 Task: Calculate the shortest route from Sacramento to Lassen Volcanic National Park.
Action: Mouse moved to (866, 67)
Screenshot: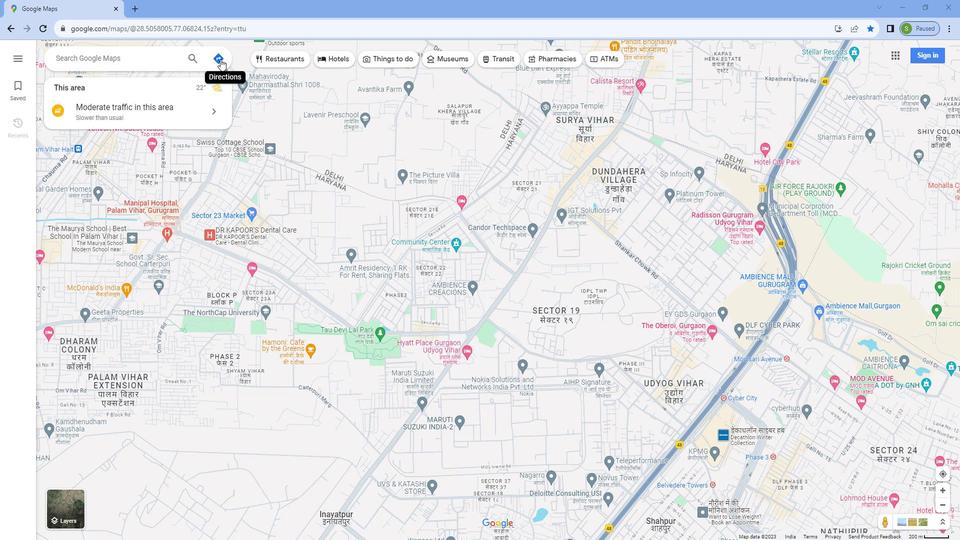 
Action: Mouse pressed left at (866, 67)
Screenshot: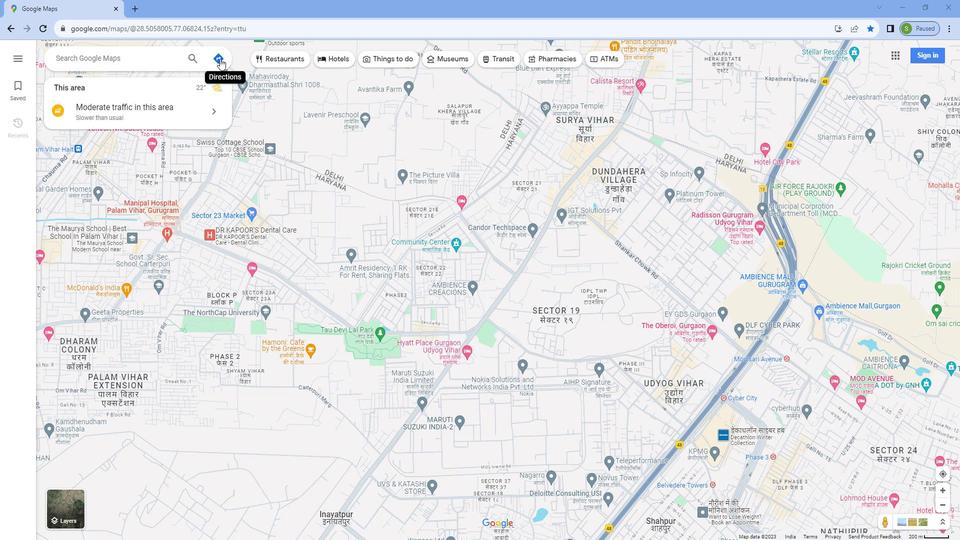 
Action: Mouse moved to (718, 63)
Screenshot: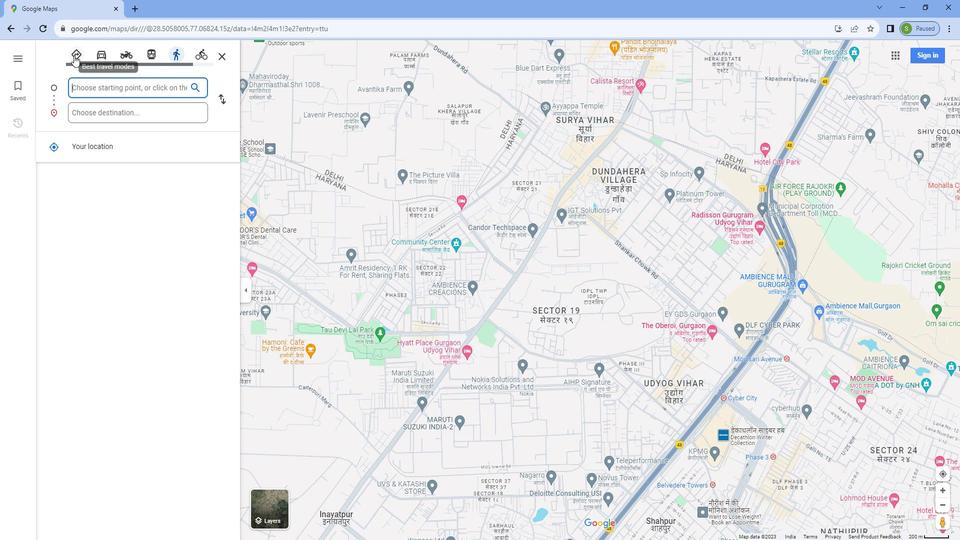 
Action: Mouse pressed left at (718, 63)
Screenshot: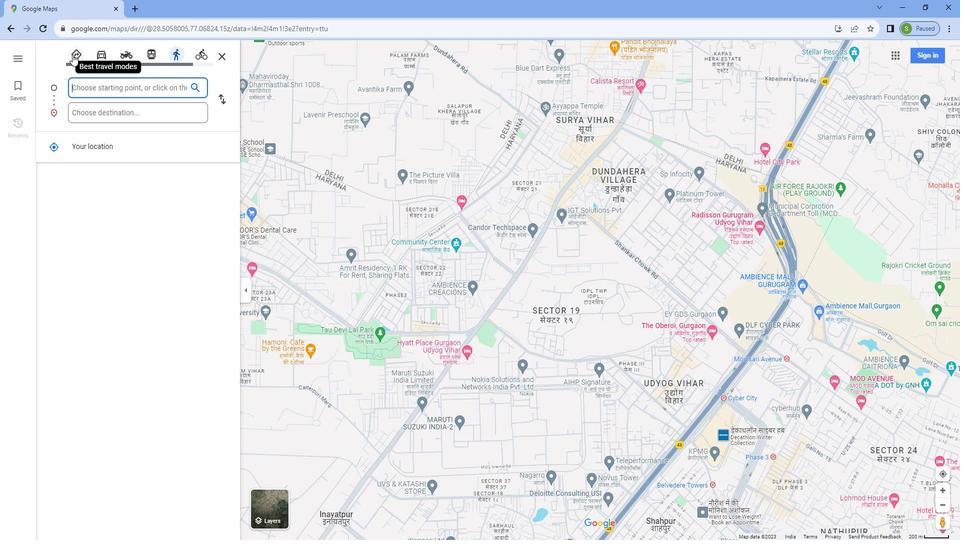 
Action: Mouse moved to (735, 93)
Screenshot: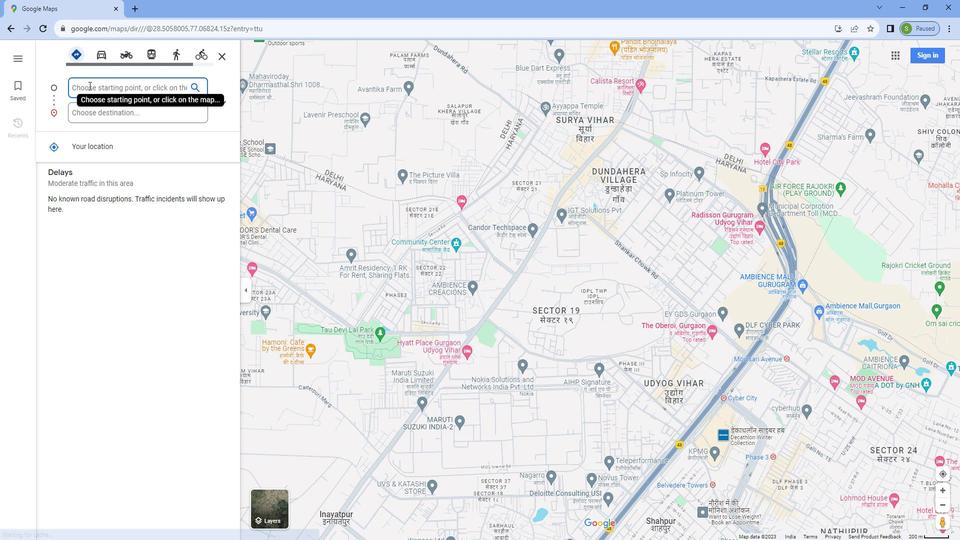 
Action: Mouse pressed left at (735, 93)
Screenshot: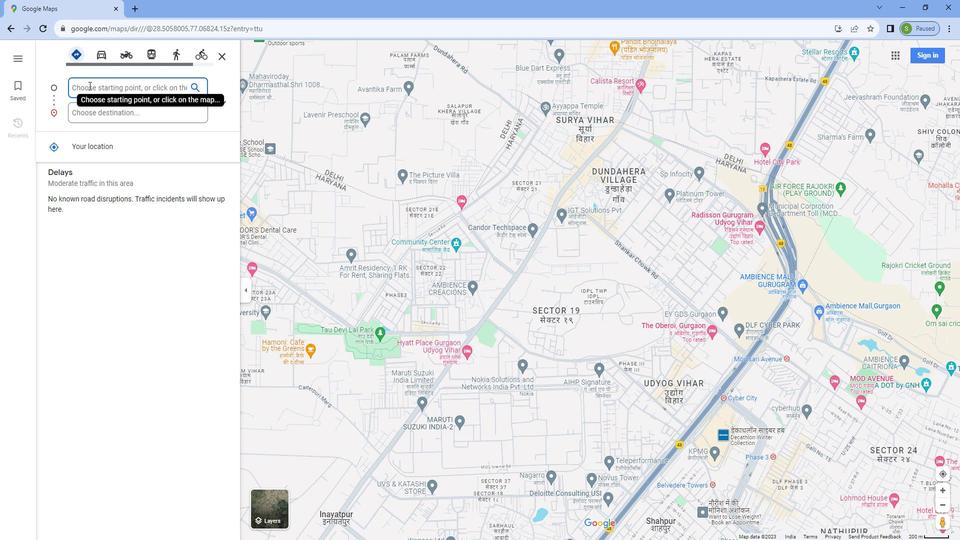 
Action: Mouse moved to (737, 93)
Screenshot: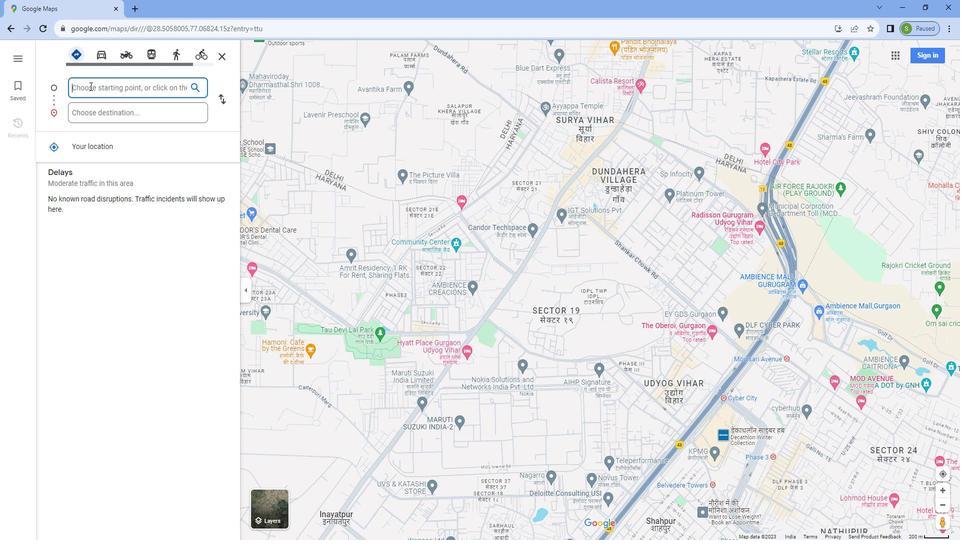 
Action: Key pressed <Key.caps_lock>S<Key.caps_lock>acramento
Screenshot: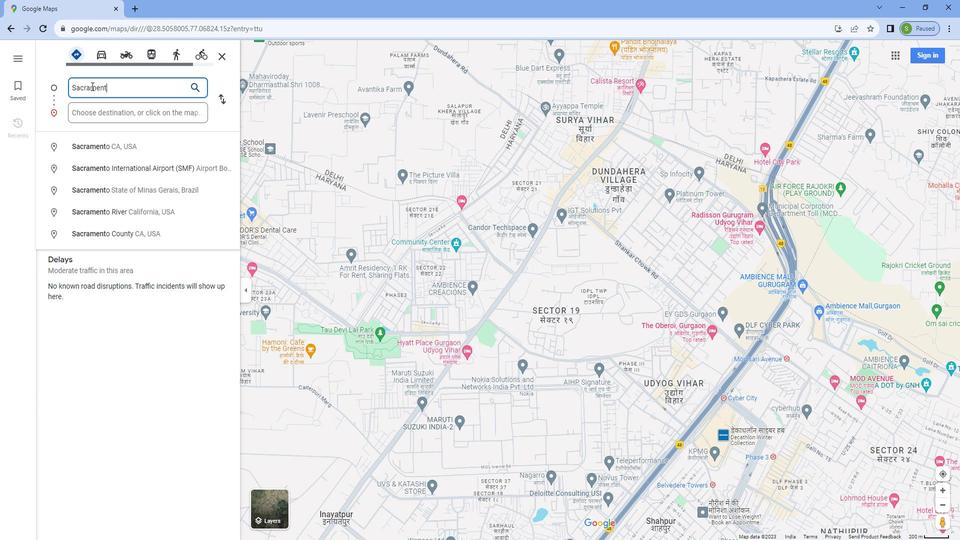 
Action: Mouse moved to (730, 146)
Screenshot: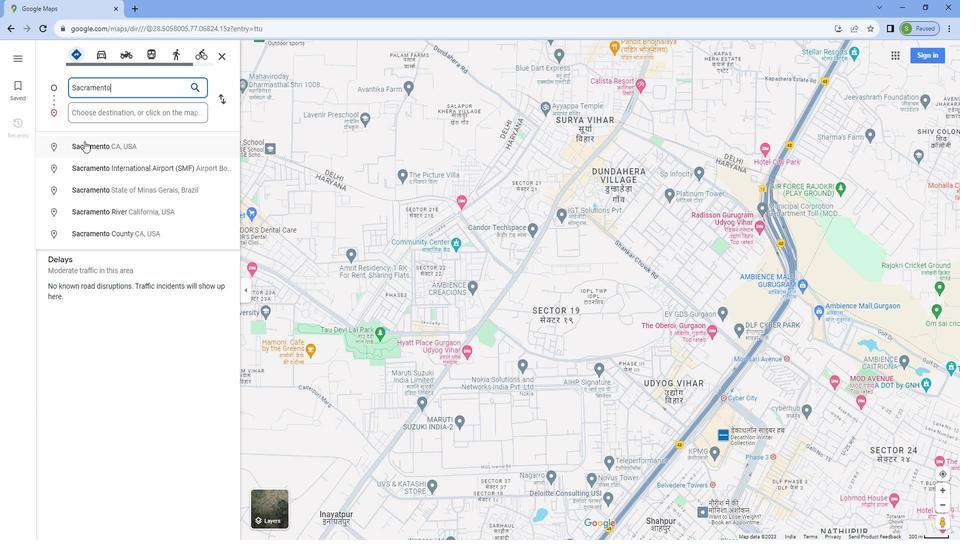 
Action: Mouse pressed left at (730, 146)
Screenshot: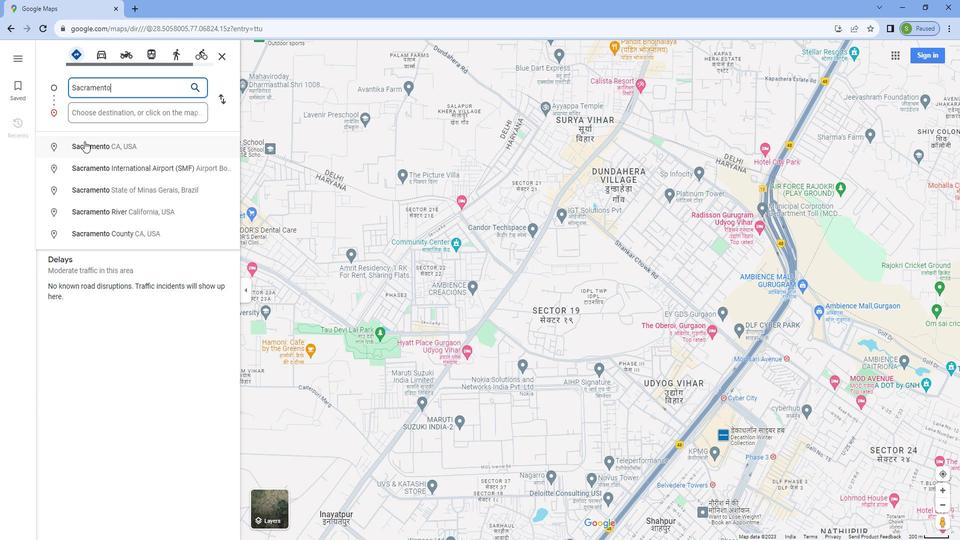
Action: Mouse moved to (754, 119)
Screenshot: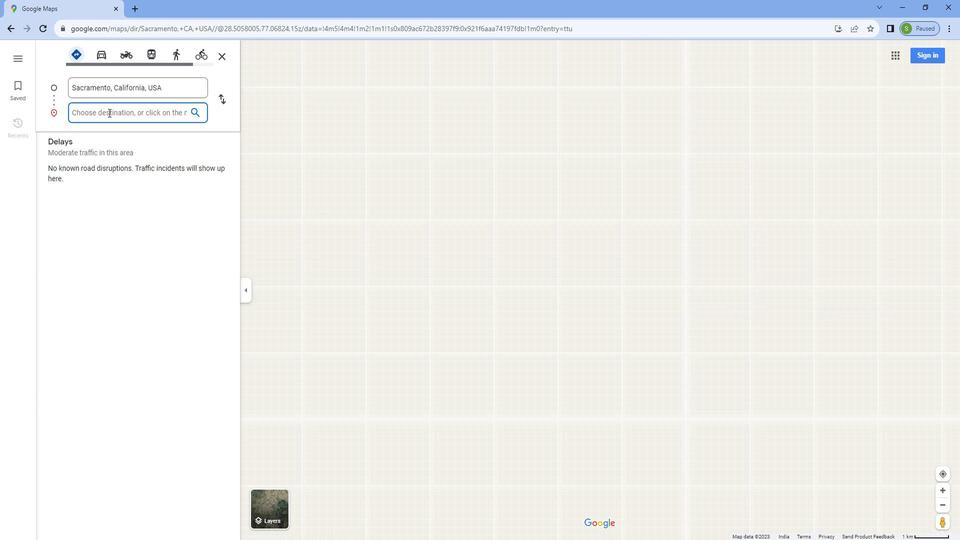 
Action: Mouse pressed left at (754, 119)
Screenshot: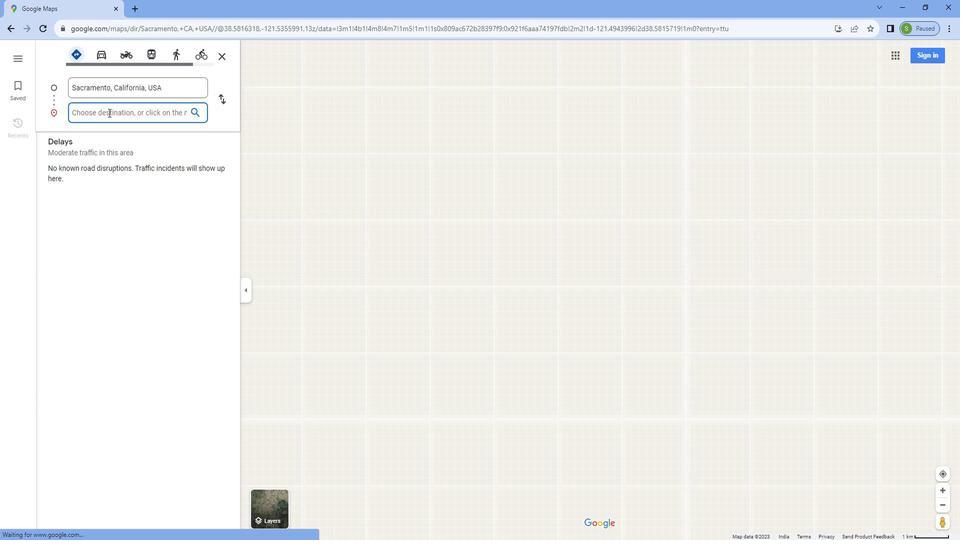 
Action: Key pressed <Key.caps_lock>L<Key.caps_lock>assen<Key.space><Key.caps_lock>V<Key.caps_lock>olcanic<Key.space><Key.caps_lock>N<Key.caps_lock>ational<Key.space><Key.caps_lock>PA<Key.caps_lock><Key.backspace>ark<Key.enter>
Screenshot: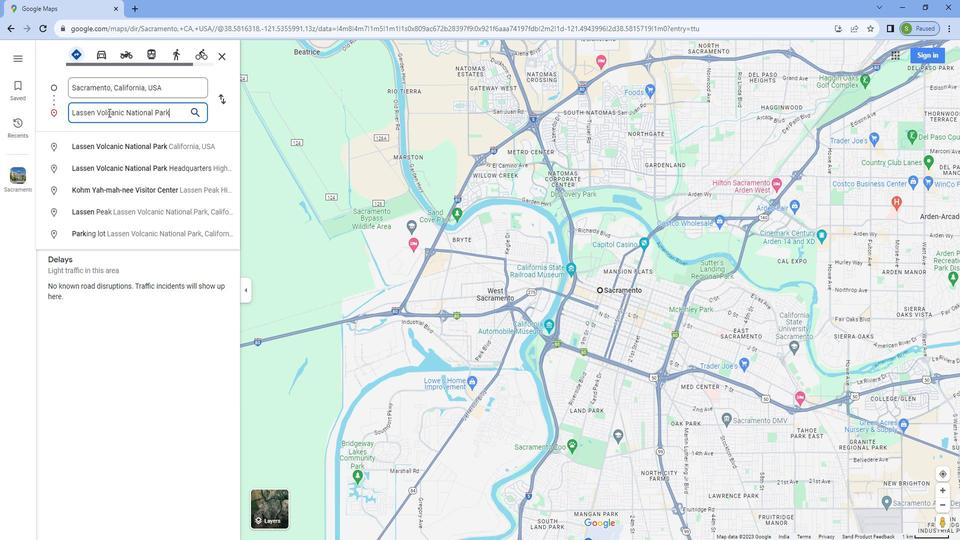 
Action: Mouse moved to (730, 271)
Screenshot: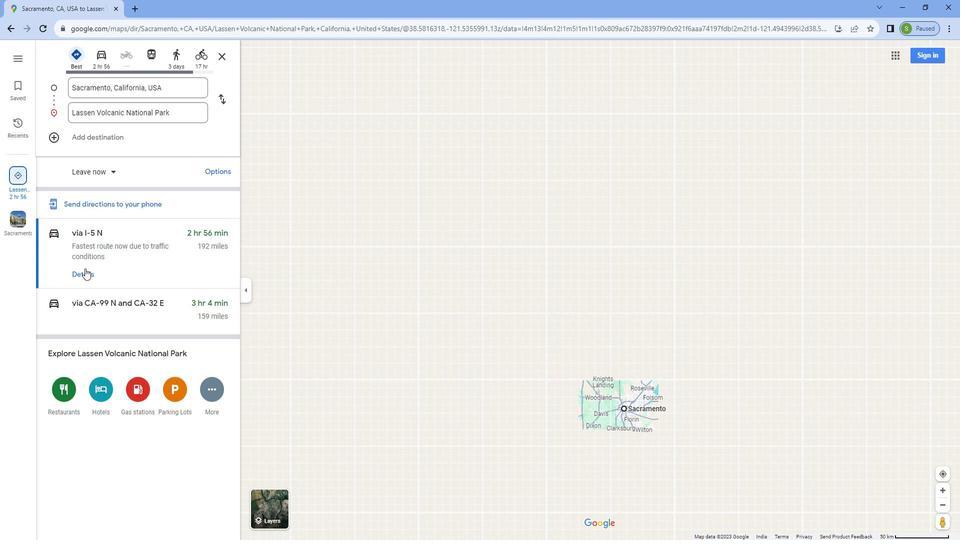 
Action: Mouse pressed left at (730, 271)
Screenshot: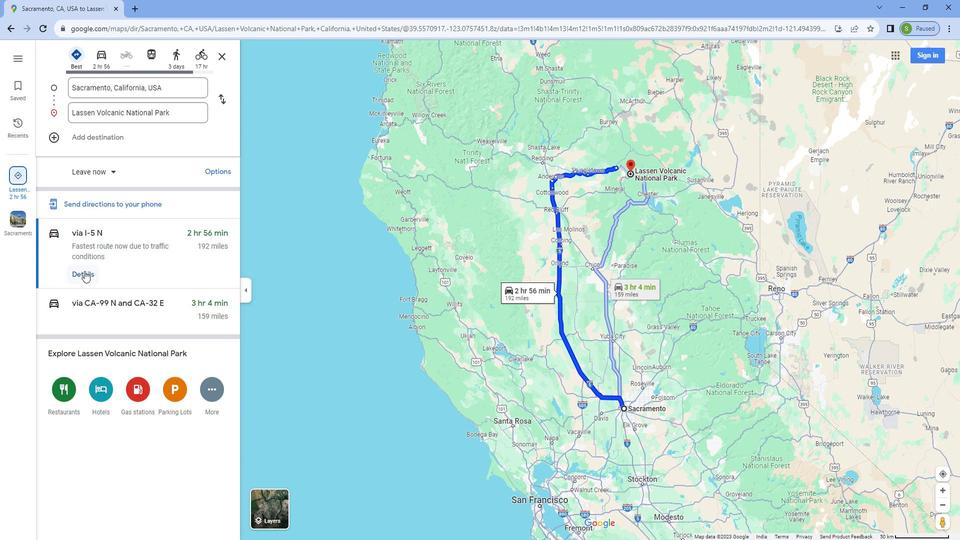 
Action: Mouse moved to (699, 188)
Screenshot: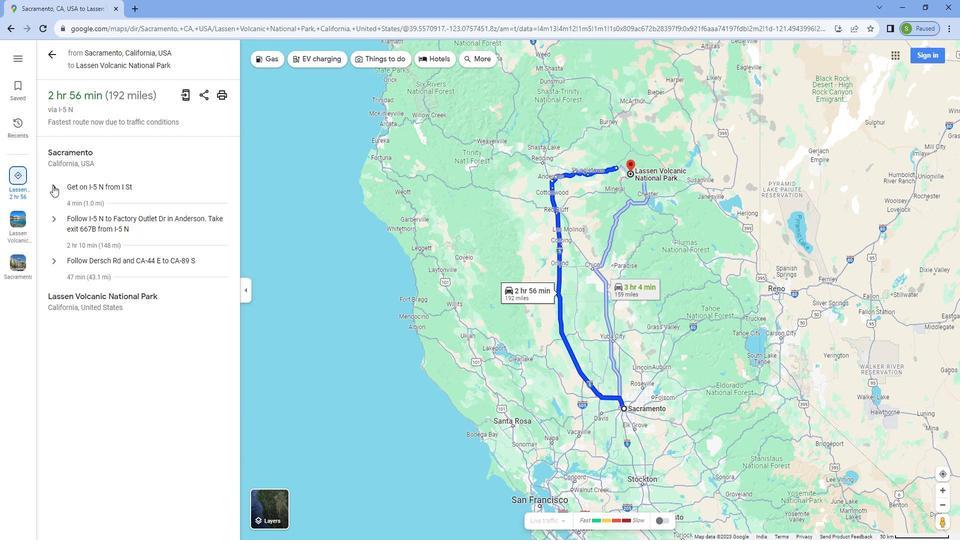 
Action: Mouse pressed left at (699, 188)
Screenshot: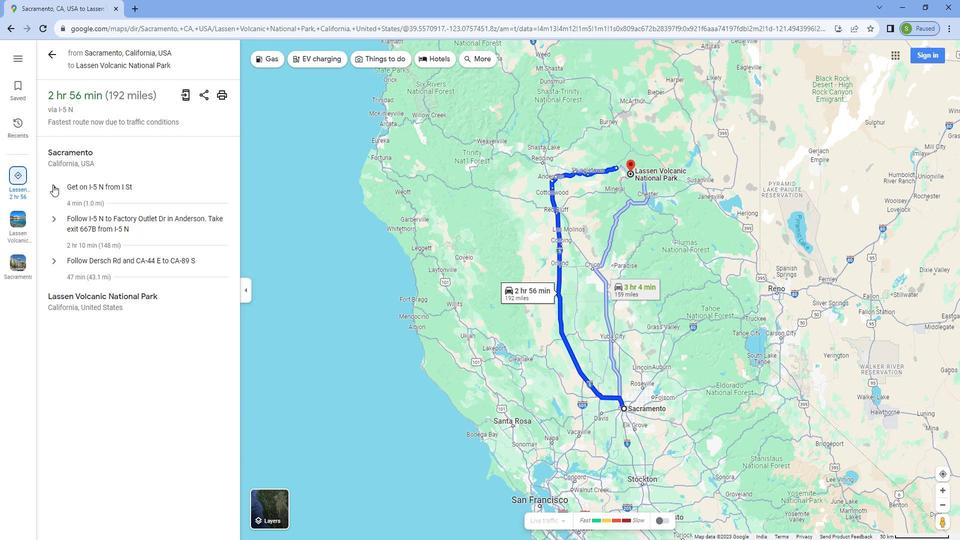 
Action: Mouse moved to (760, 238)
Screenshot: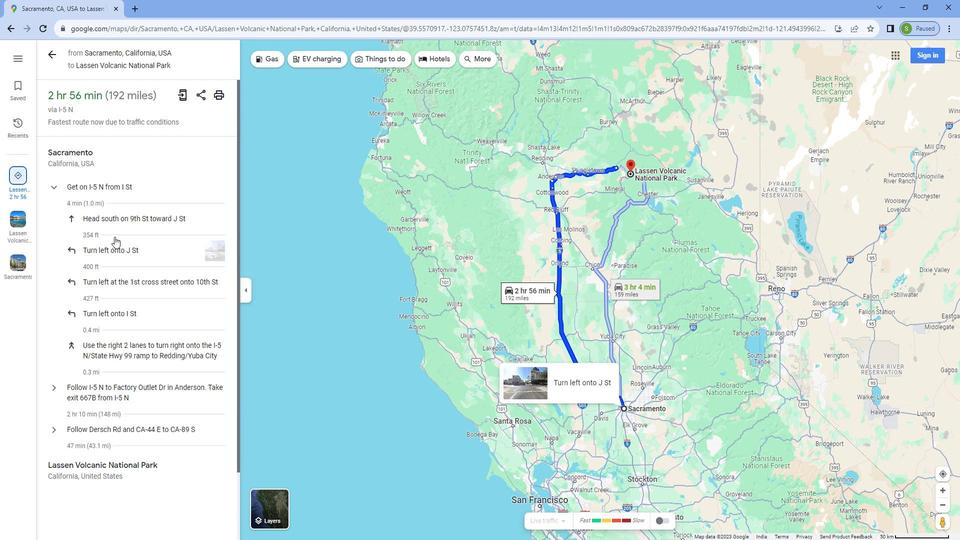
Action: Mouse scrolled (760, 238) with delta (0, 0)
Screenshot: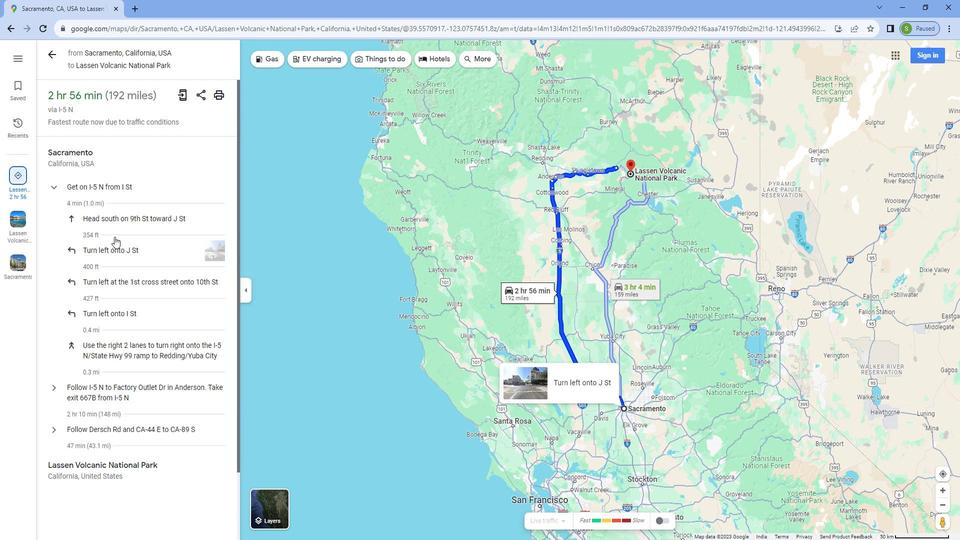 
Action: Mouse scrolled (760, 238) with delta (0, 0)
Screenshot: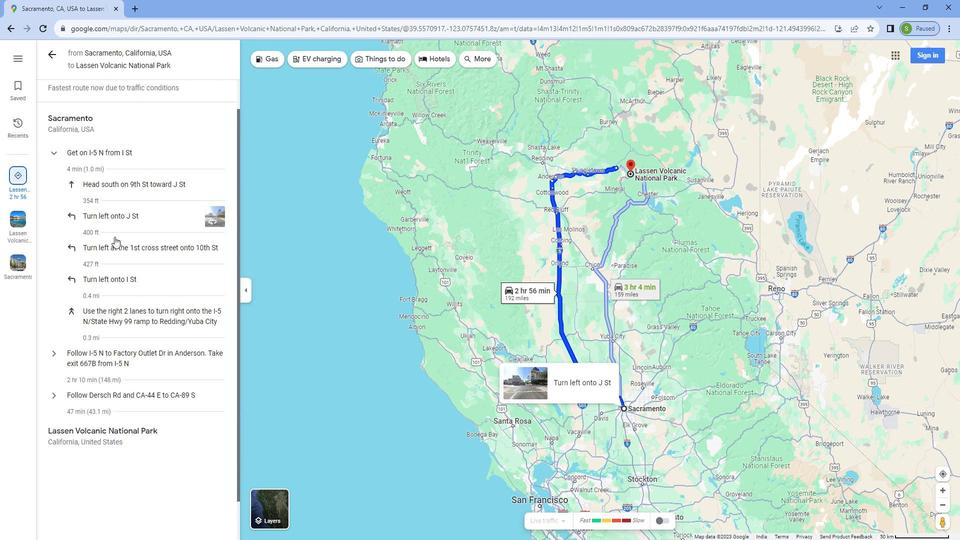 
Action: Mouse moved to (705, 305)
Screenshot: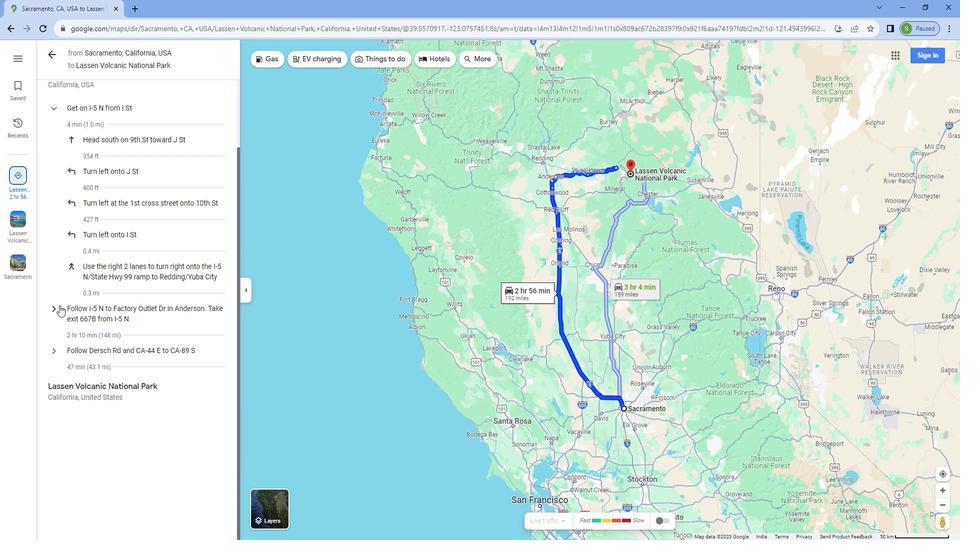 
Action: Mouse pressed left at (705, 305)
Screenshot: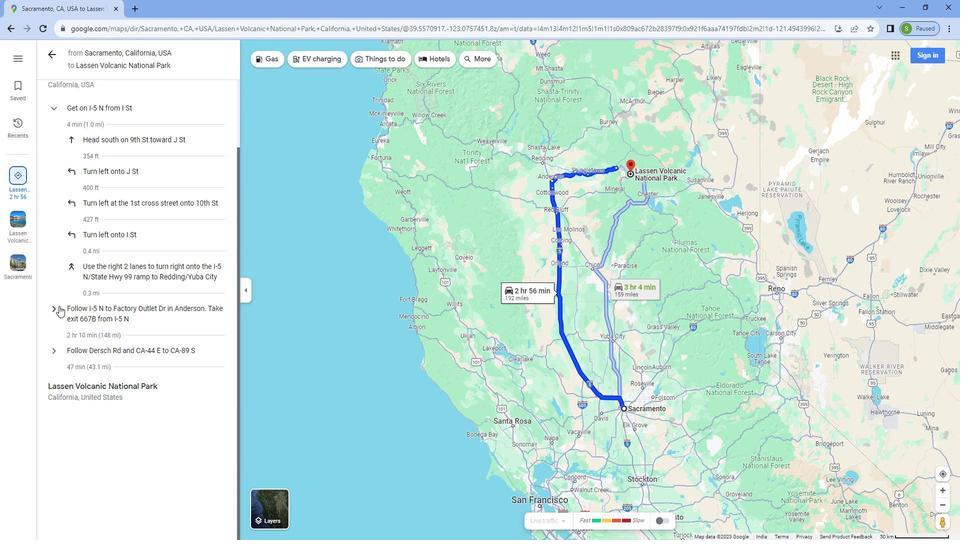 
Action: Mouse moved to (759, 333)
Screenshot: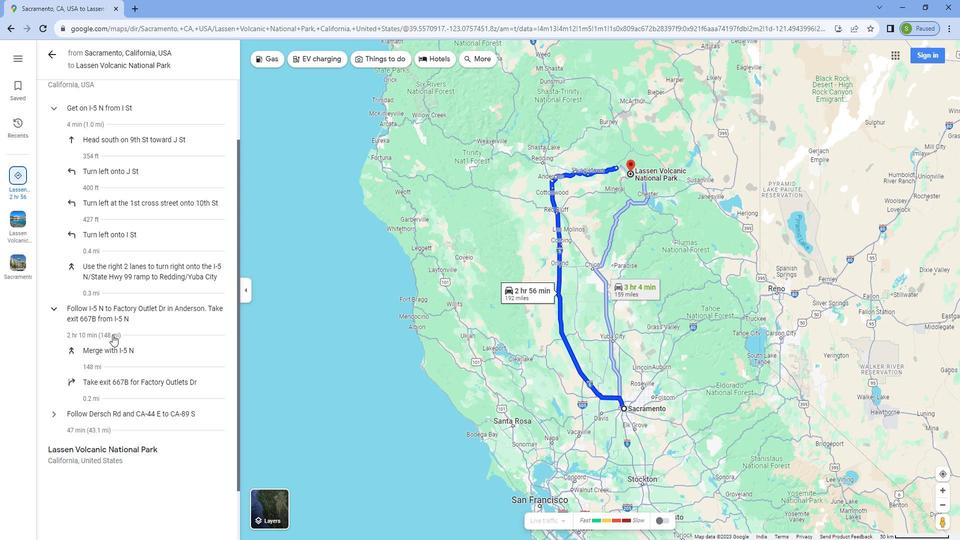 
Action: Mouse scrolled (759, 333) with delta (0, 0)
Screenshot: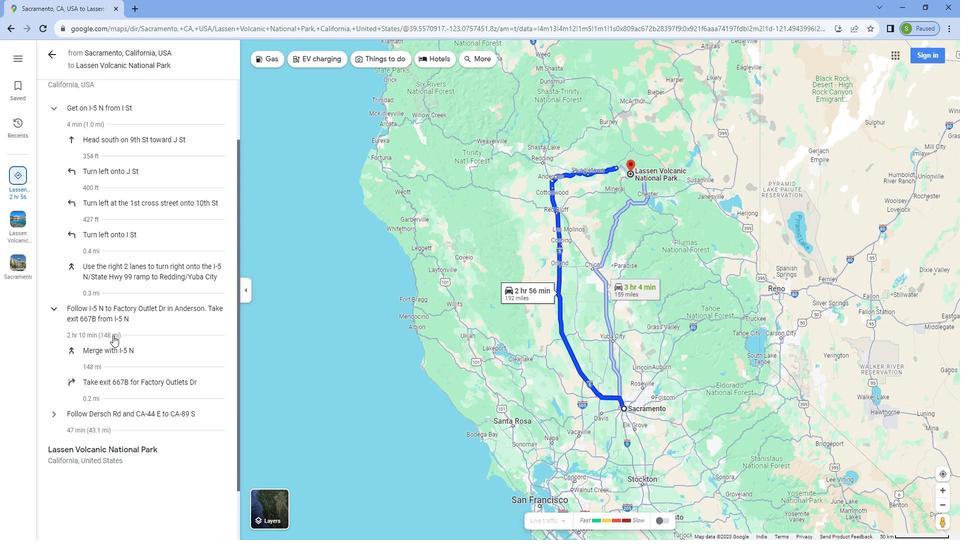
Action: Mouse scrolled (759, 333) with delta (0, 0)
Screenshot: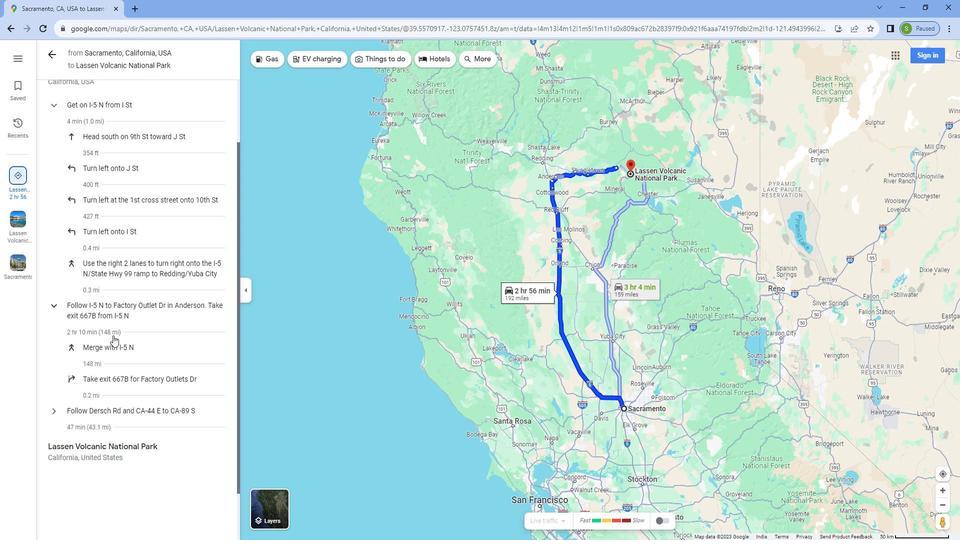 
Action: Mouse moved to (709, 349)
Screenshot: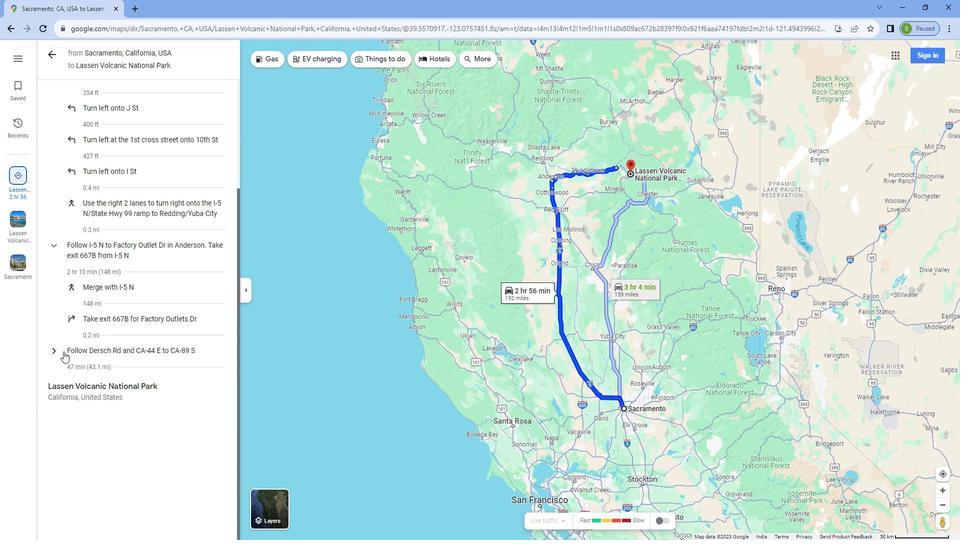 
Action: Mouse pressed left at (709, 349)
Screenshot: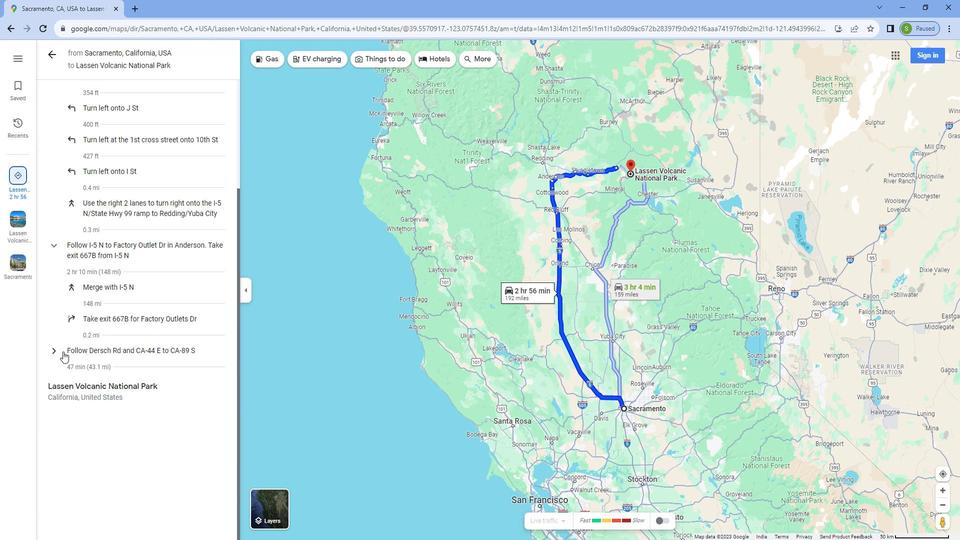 
Action: Mouse moved to (742, 360)
Screenshot: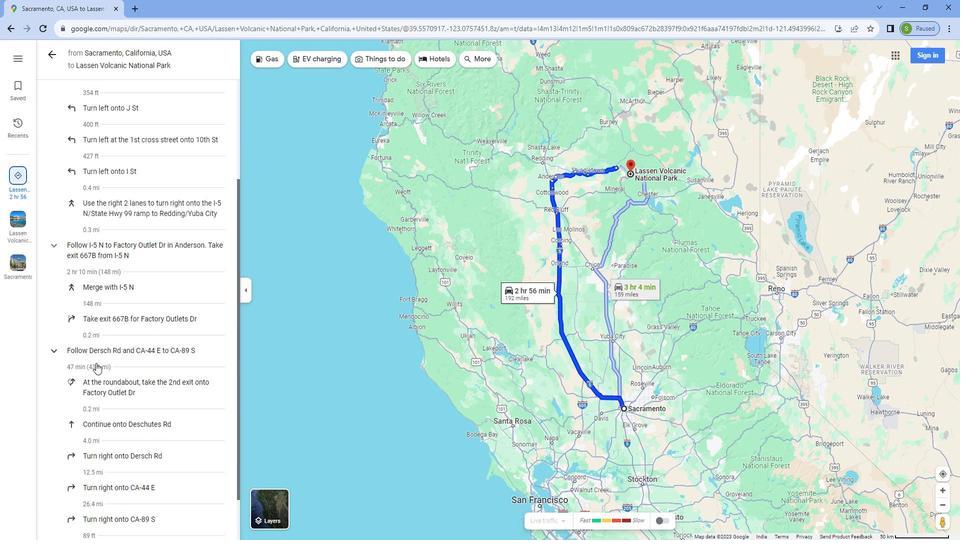 
Action: Mouse scrolled (742, 359) with delta (0, 0)
Screenshot: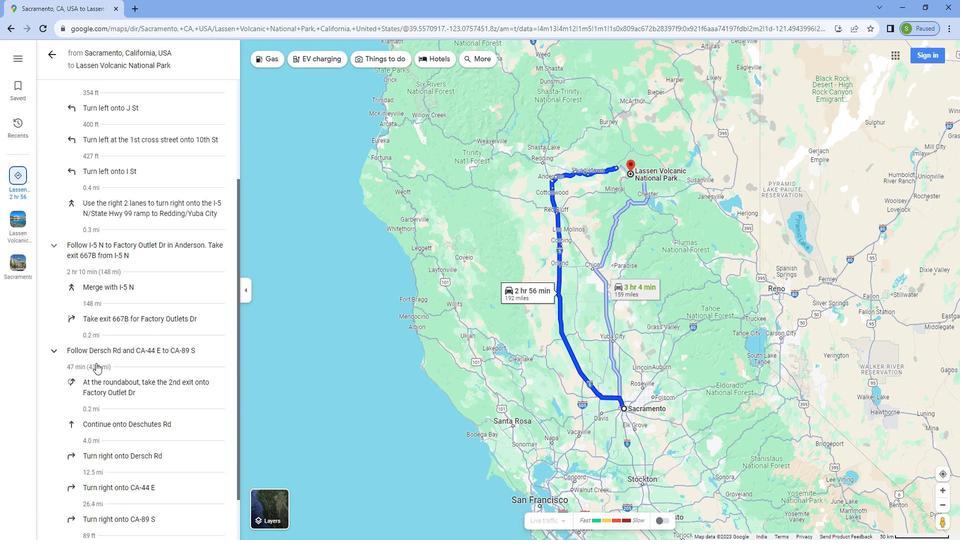 
Action: Mouse scrolled (742, 359) with delta (0, 0)
Screenshot: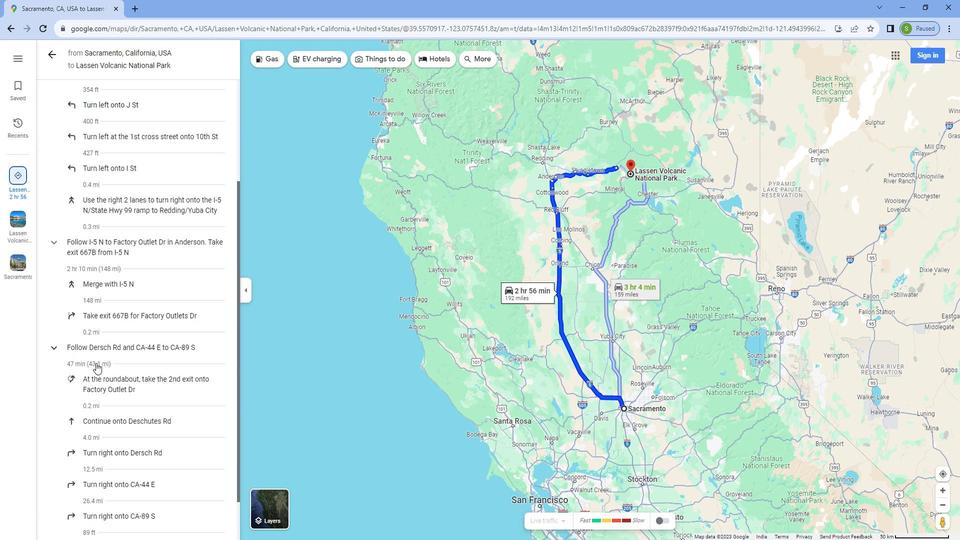 
Action: Mouse scrolled (742, 359) with delta (0, 0)
Screenshot: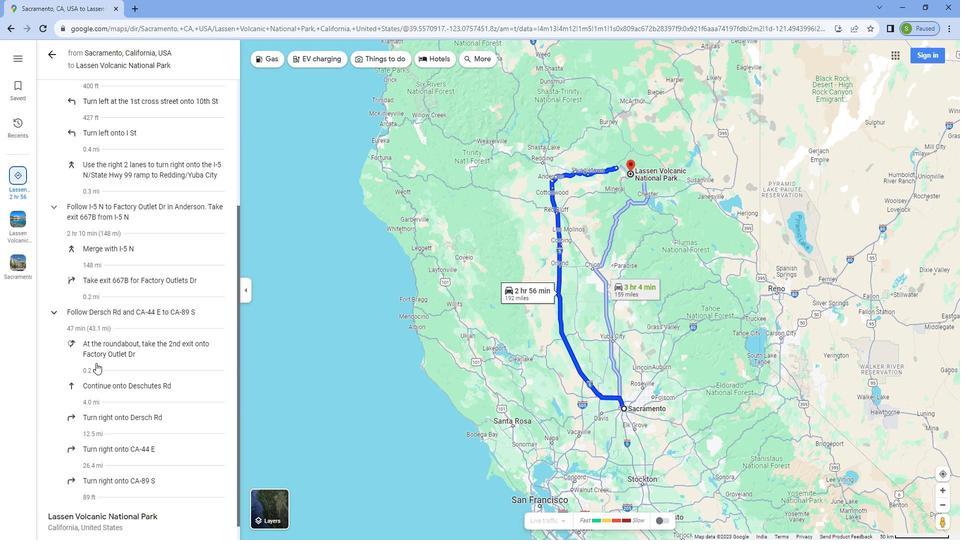
Action: Mouse moved to (699, 67)
Screenshot: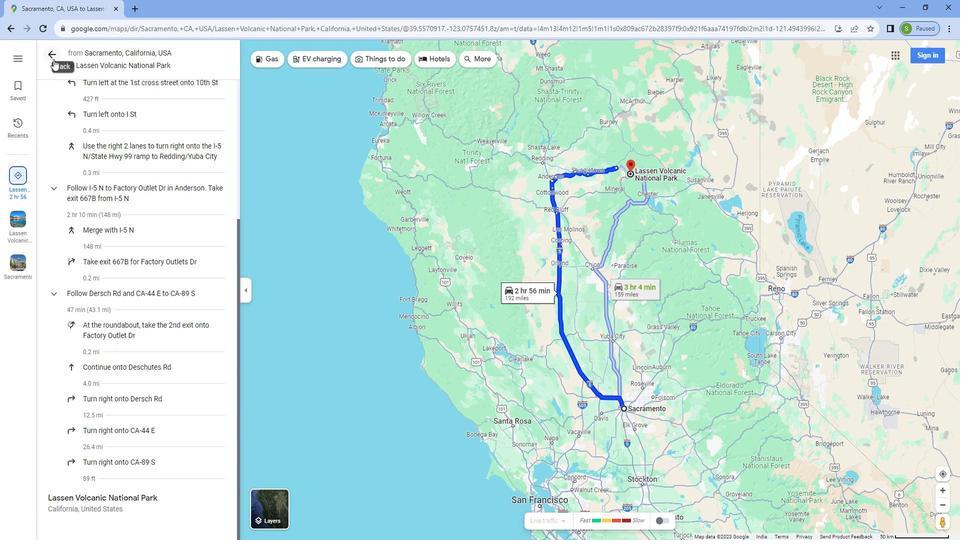 
Action: Mouse pressed left at (699, 67)
Screenshot: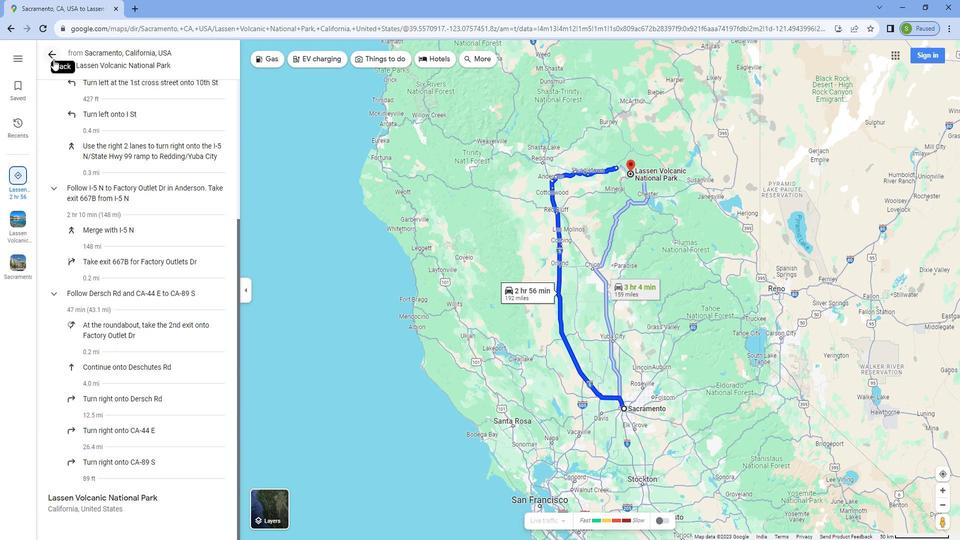 
Action: Mouse moved to (757, 313)
Screenshot: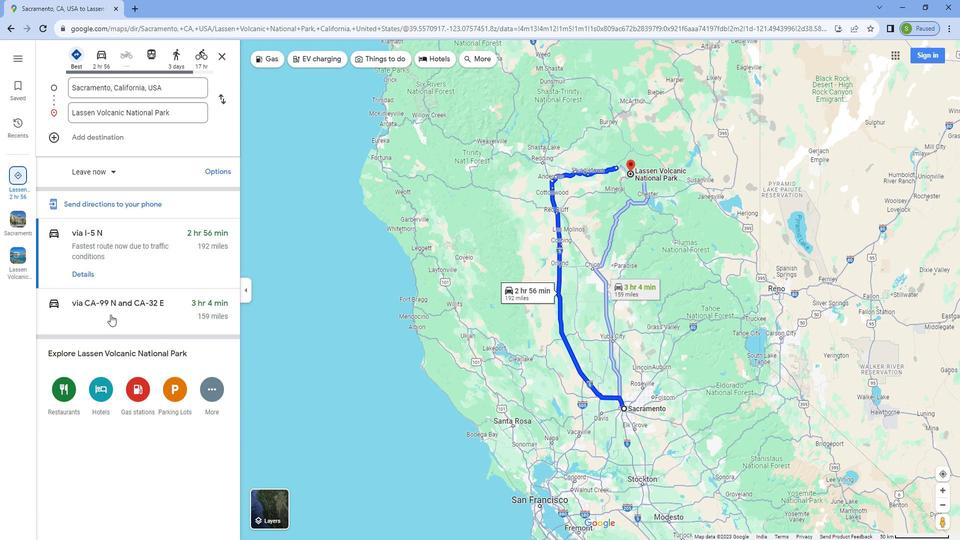 
Action: Mouse pressed left at (757, 313)
Screenshot: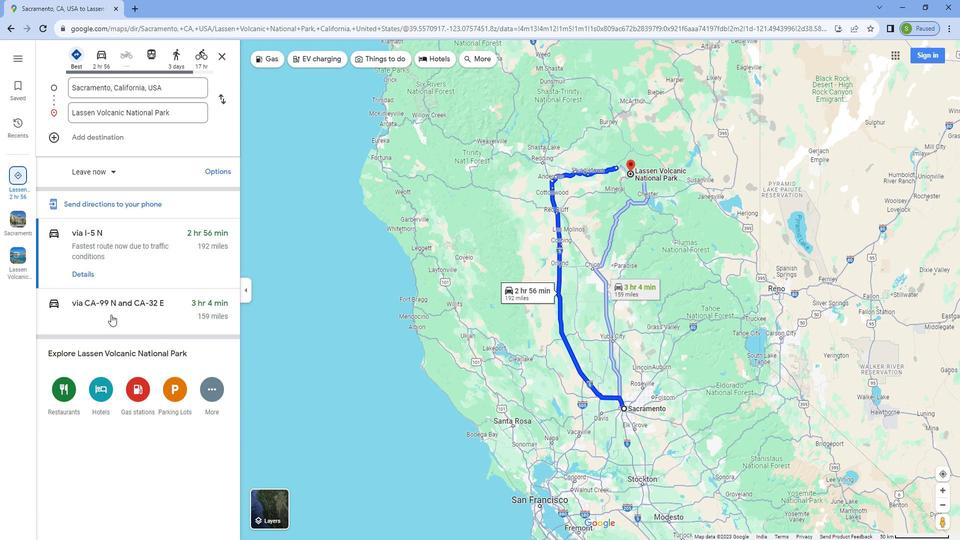 
Action: Mouse moved to (729, 309)
Screenshot: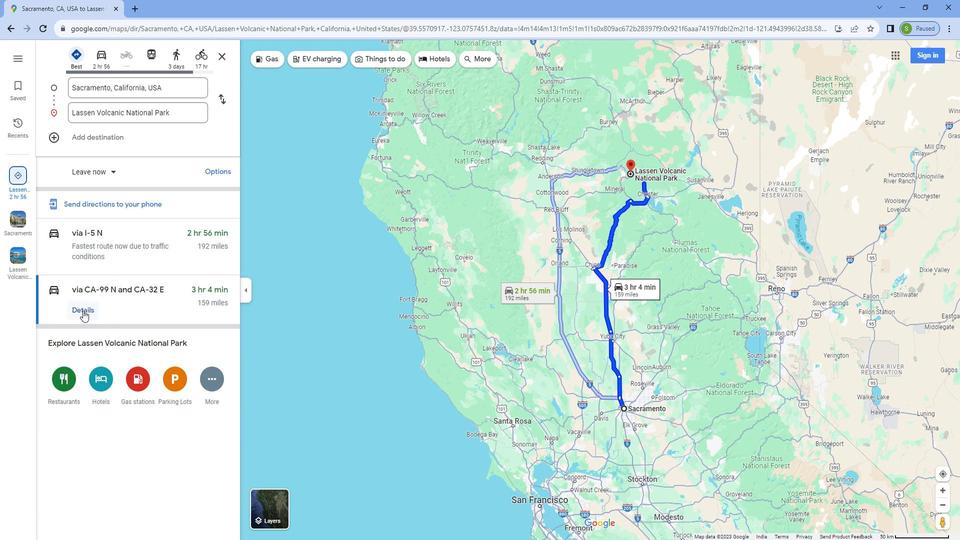 
Action: Mouse pressed left at (729, 309)
Screenshot: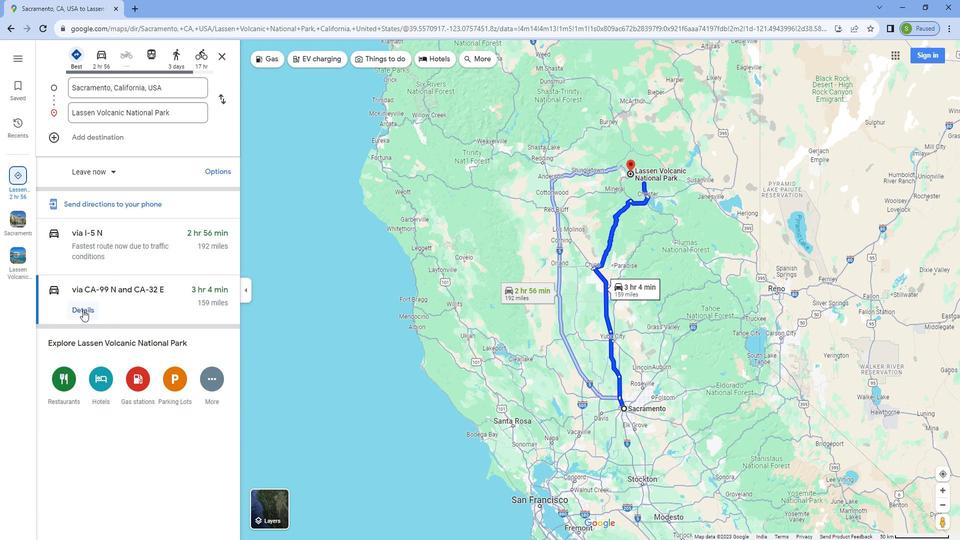 
Action: Mouse moved to (701, 183)
Screenshot: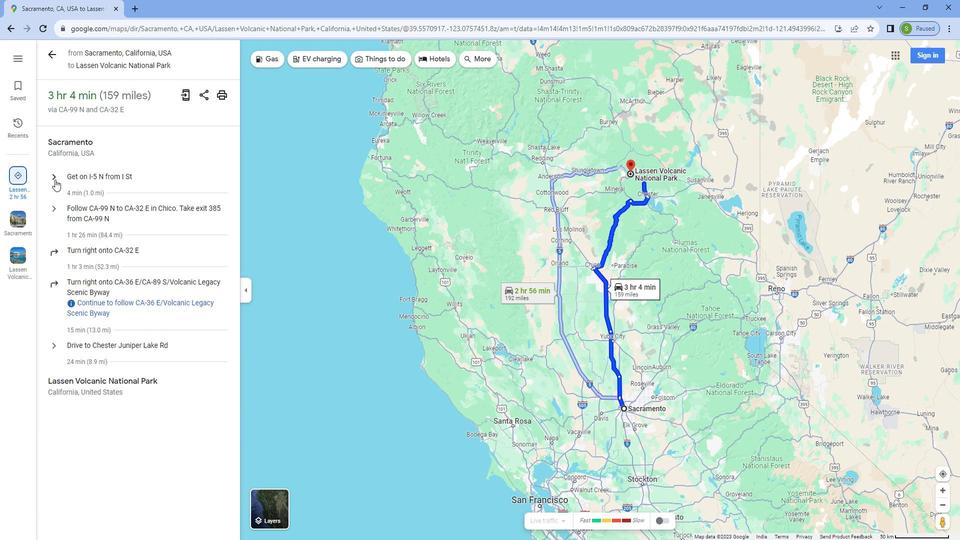 
Action: Mouse pressed left at (701, 183)
Screenshot: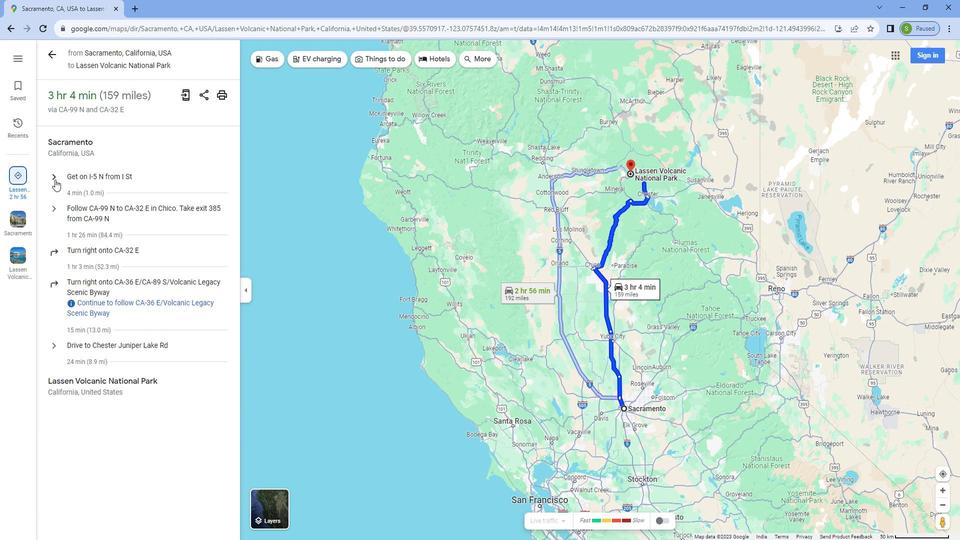 
Action: Mouse moved to (712, 293)
Screenshot: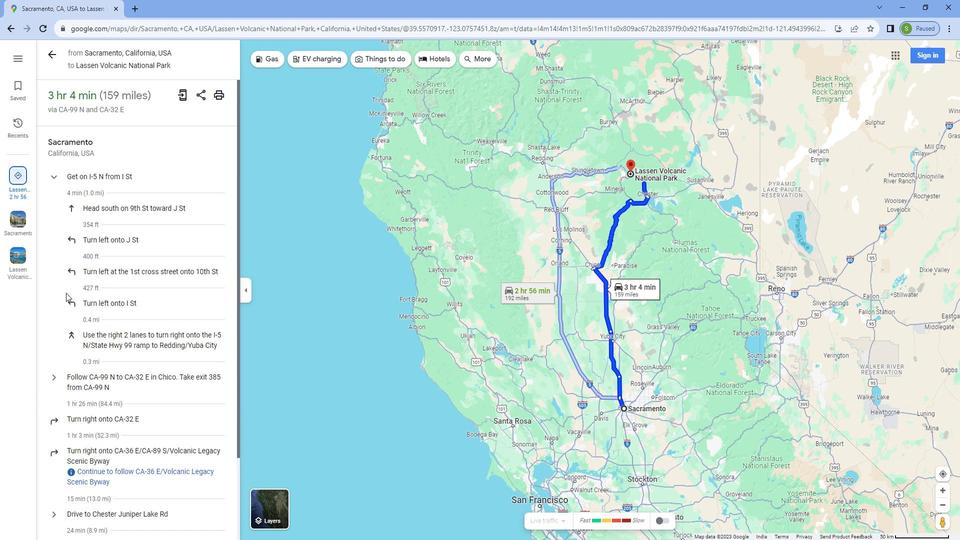 
Action: Mouse scrolled (712, 293) with delta (0, 0)
Screenshot: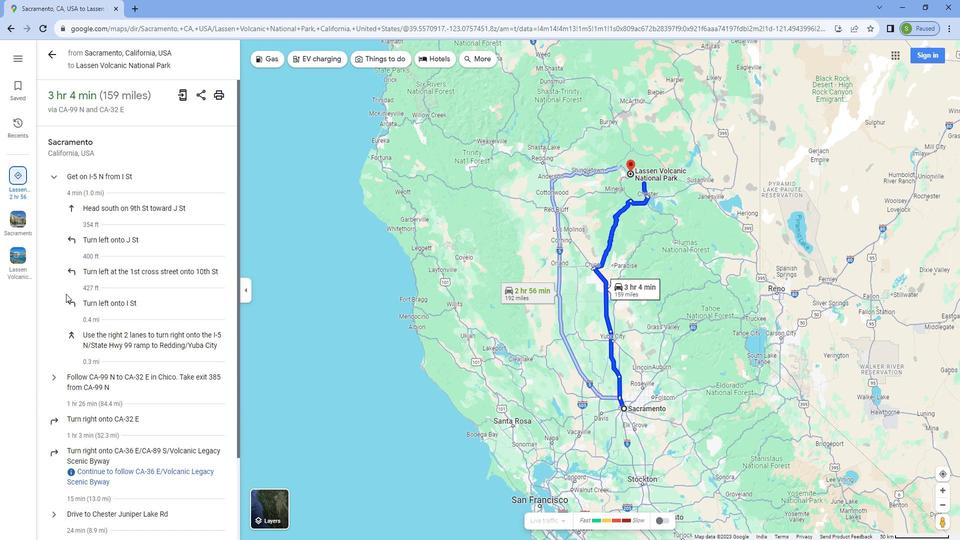 
Action: Mouse scrolled (712, 293) with delta (0, 0)
Screenshot: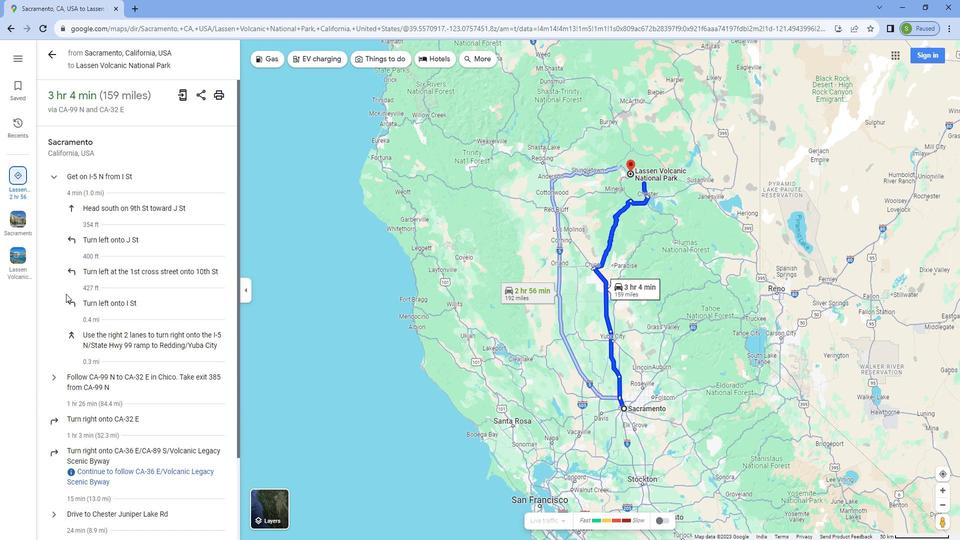 
Action: Mouse scrolled (712, 293) with delta (0, 0)
Screenshot: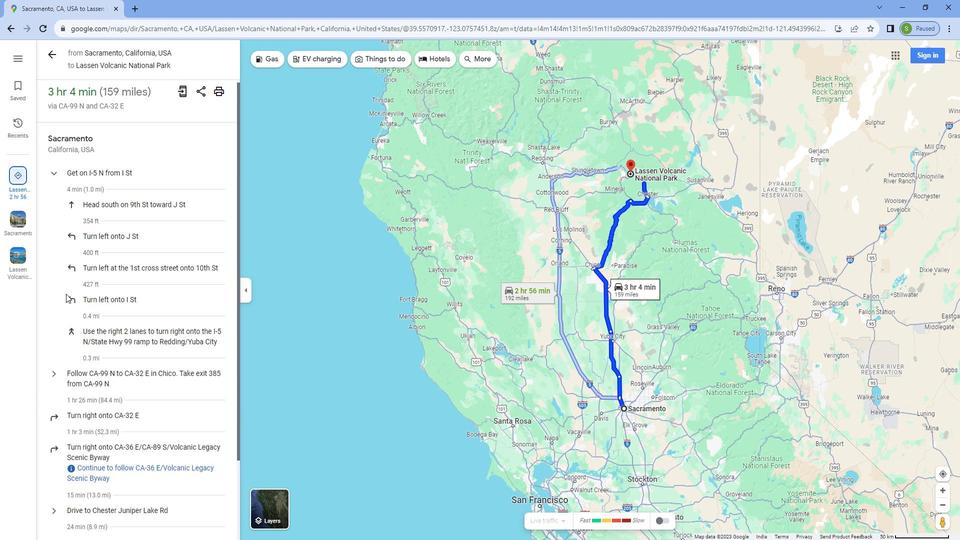 
Action: Mouse moved to (704, 282)
Screenshot: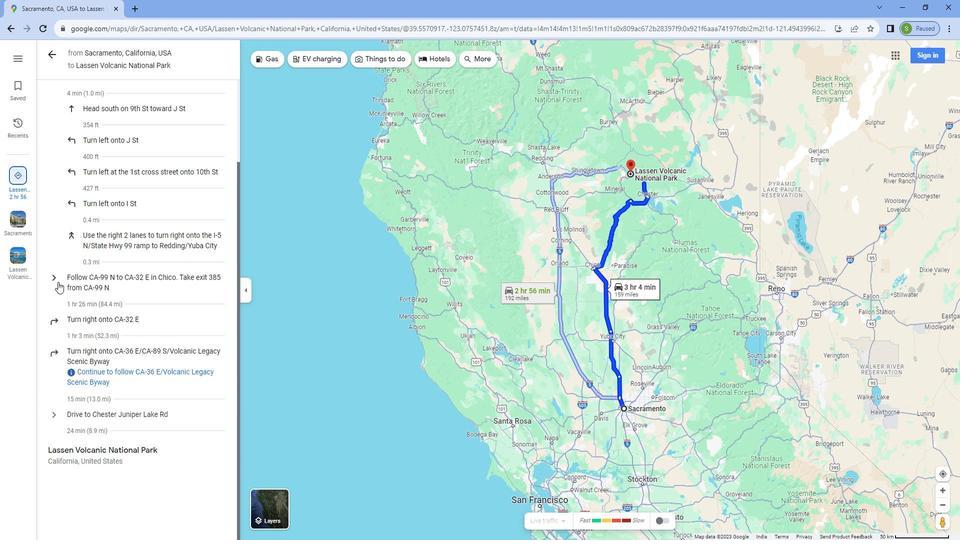 
Action: Mouse pressed left at (704, 282)
Screenshot: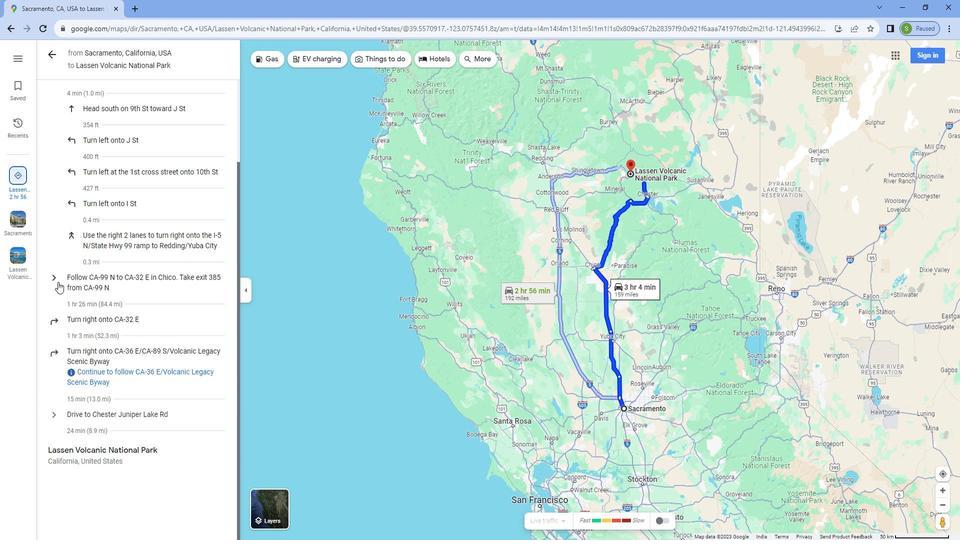 
Action: Mouse moved to (738, 334)
Screenshot: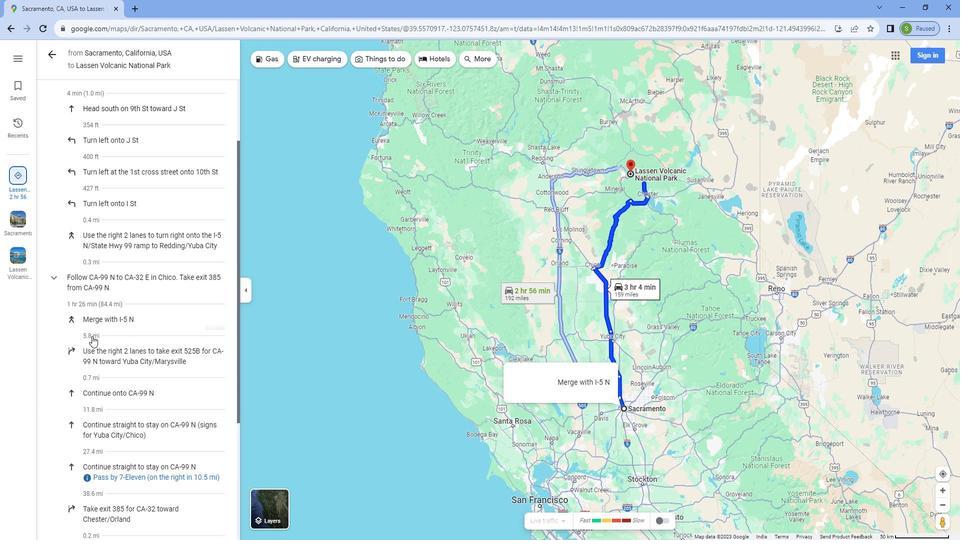
Action: Mouse scrolled (738, 333) with delta (0, 0)
Screenshot: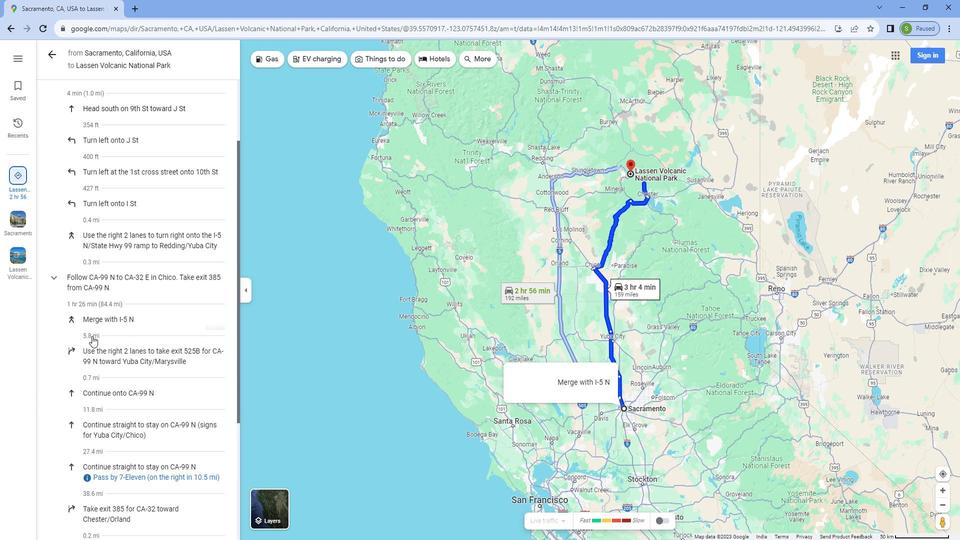 
Action: Mouse scrolled (738, 333) with delta (0, 0)
Screenshot: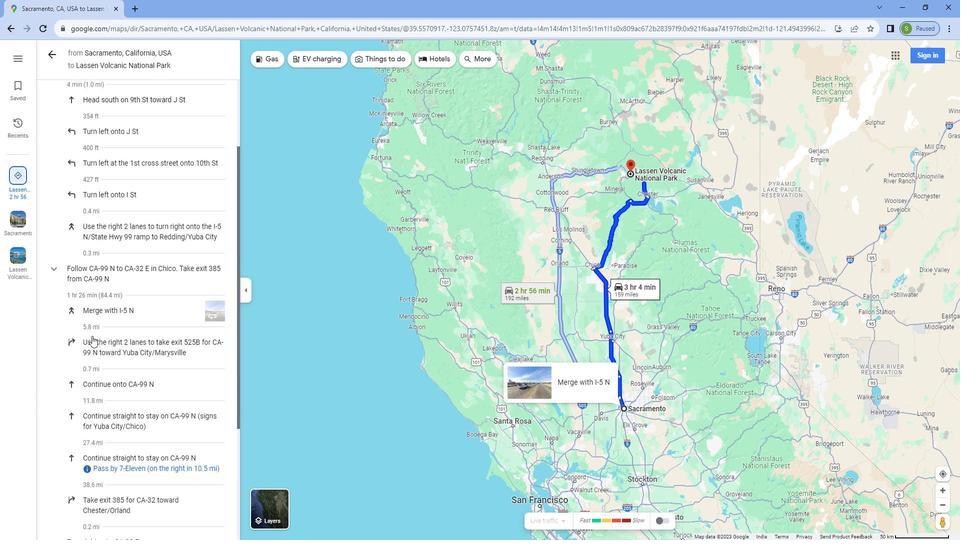 
Action: Mouse scrolled (738, 333) with delta (0, 0)
Screenshot: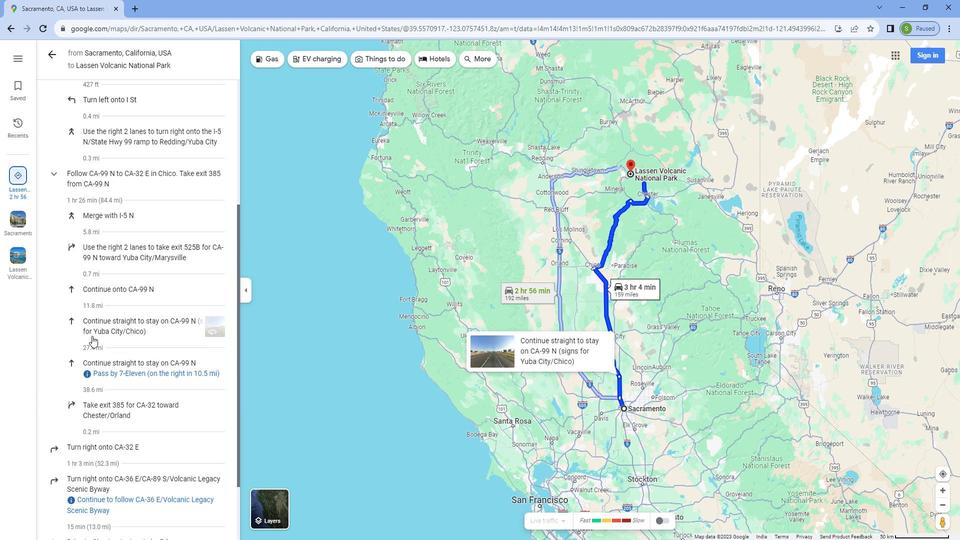 
Action: Mouse scrolled (738, 333) with delta (0, 0)
Screenshot: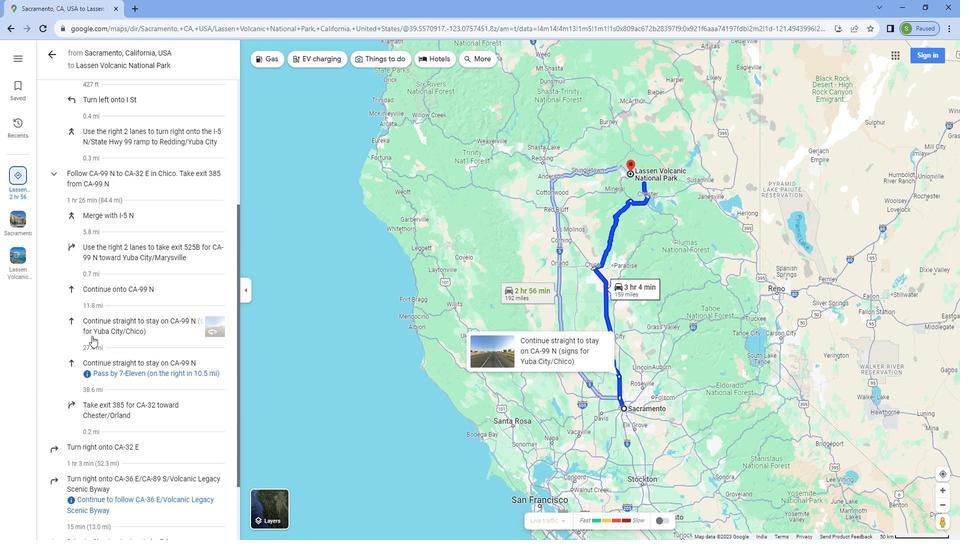 
Action: Mouse scrolled (738, 333) with delta (0, 0)
Screenshot: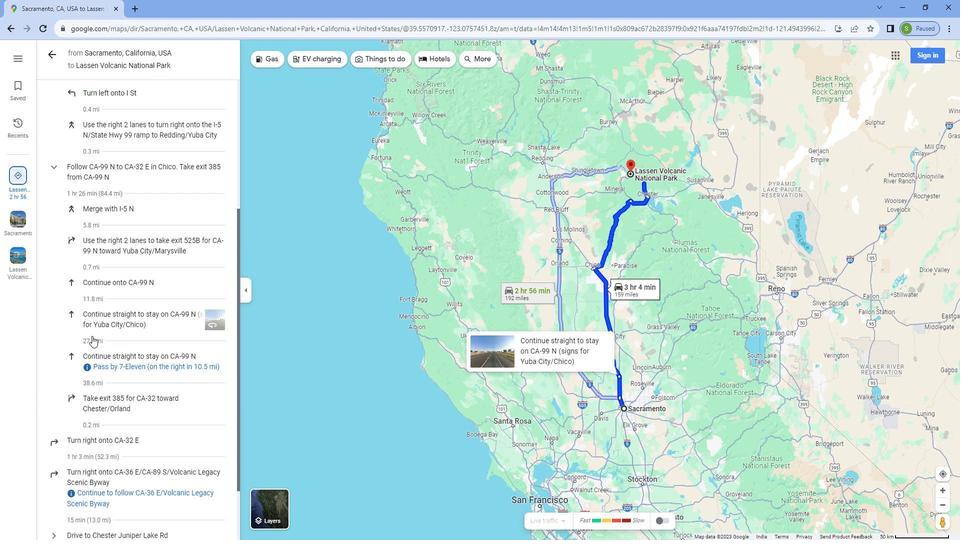 
Action: Mouse moved to (731, 352)
Screenshot: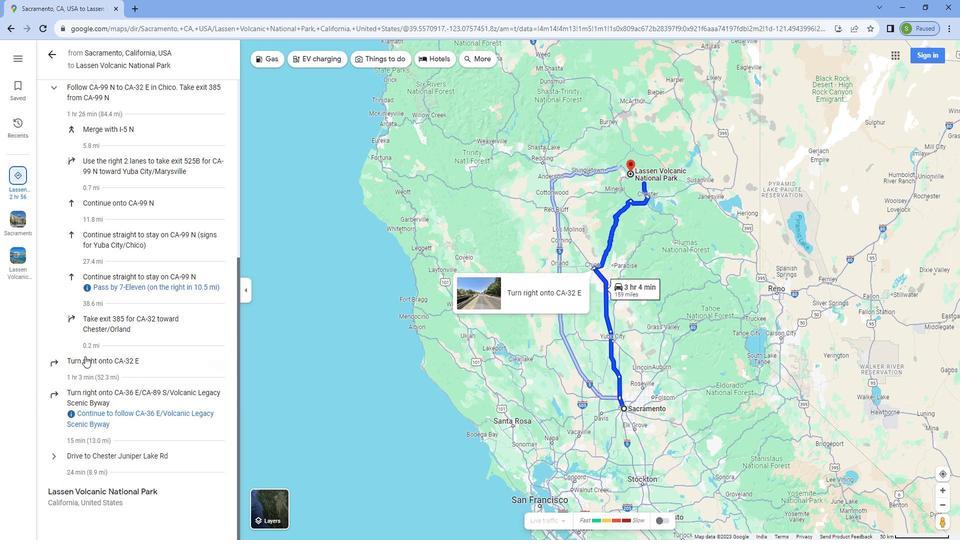 
Action: Mouse scrolled (731, 352) with delta (0, 0)
Screenshot: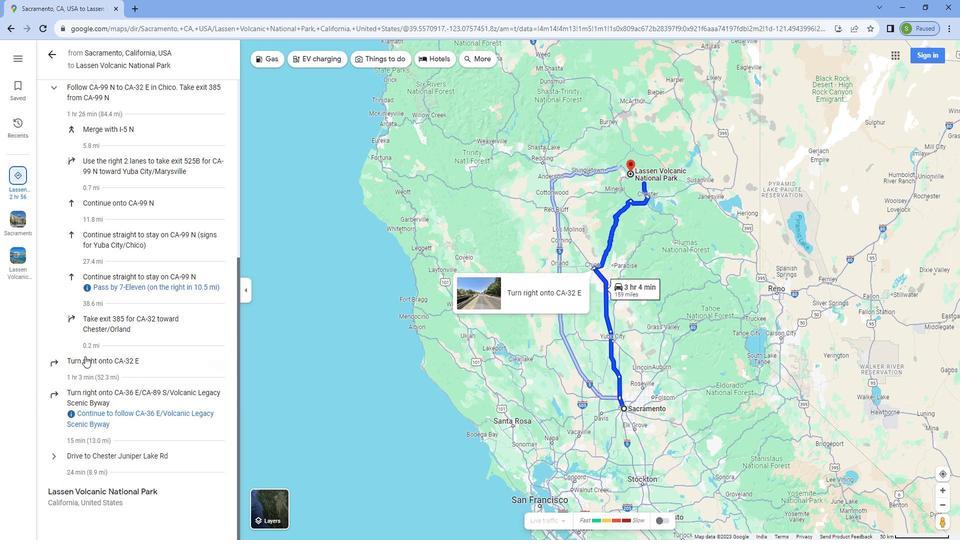 
Action: Mouse moved to (731, 353)
Screenshot: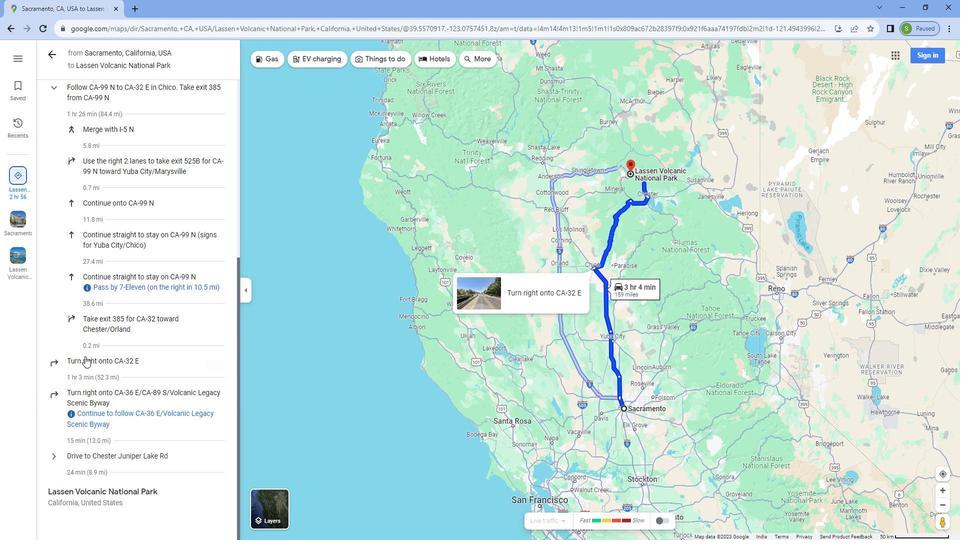 
Action: Mouse scrolled (731, 353) with delta (0, 0)
Screenshot: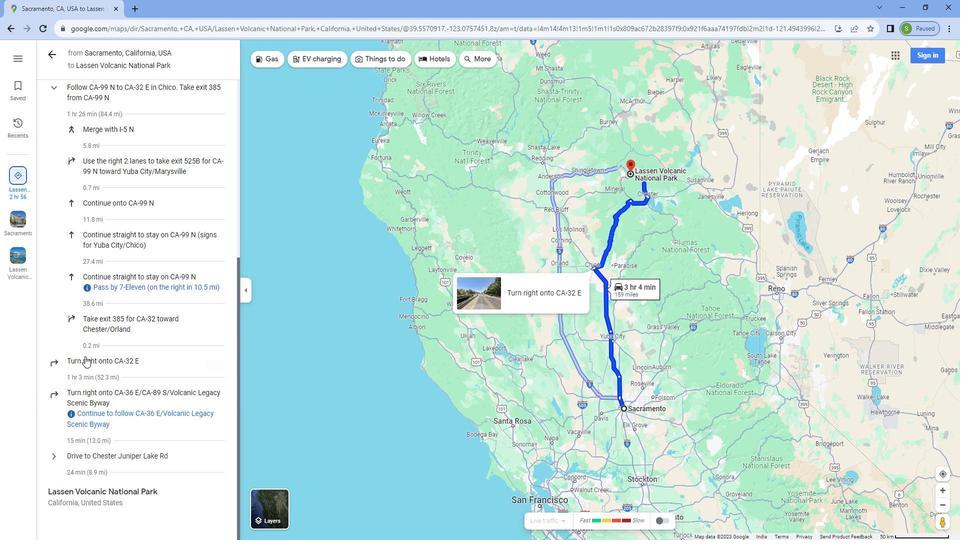 
Action: Mouse scrolled (731, 353) with delta (0, 0)
Screenshot: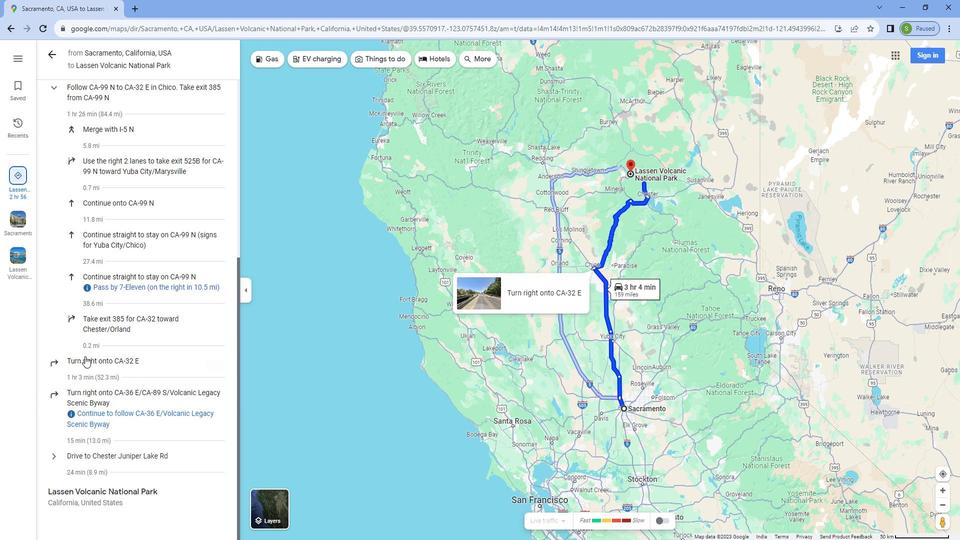 
Action: Mouse moved to (703, 450)
Screenshot: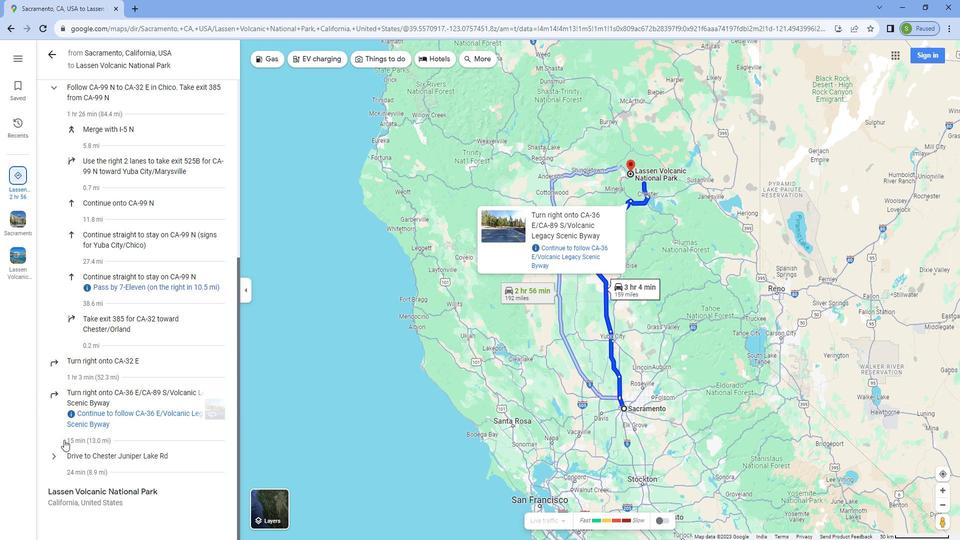 
Action: Mouse pressed left at (703, 450)
Screenshot: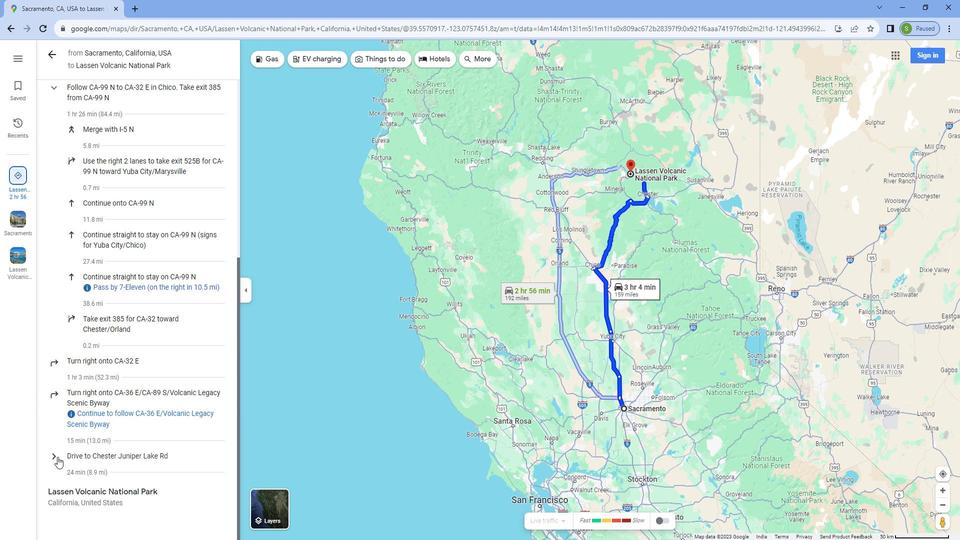 
Action: Mouse moved to (735, 437)
Screenshot: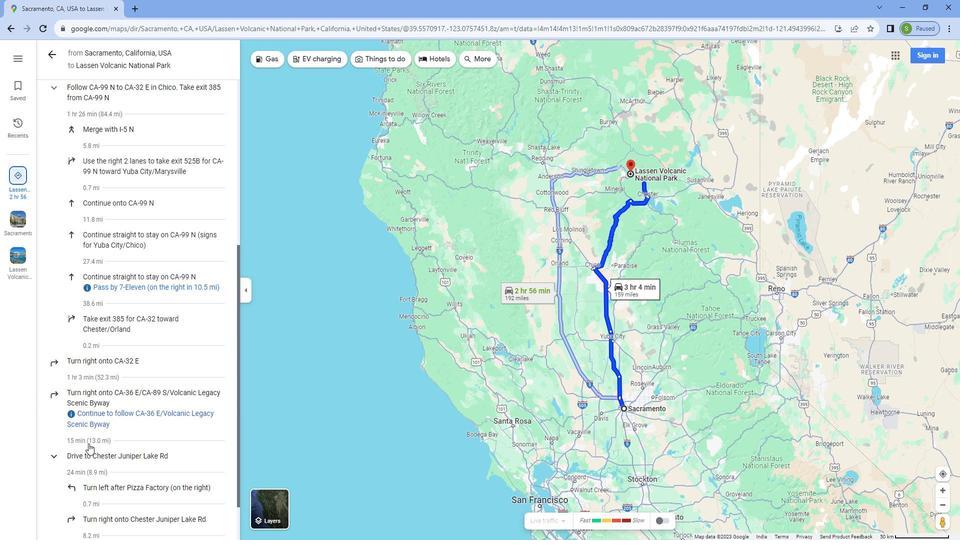
Action: Mouse scrolled (735, 436) with delta (0, 0)
Screenshot: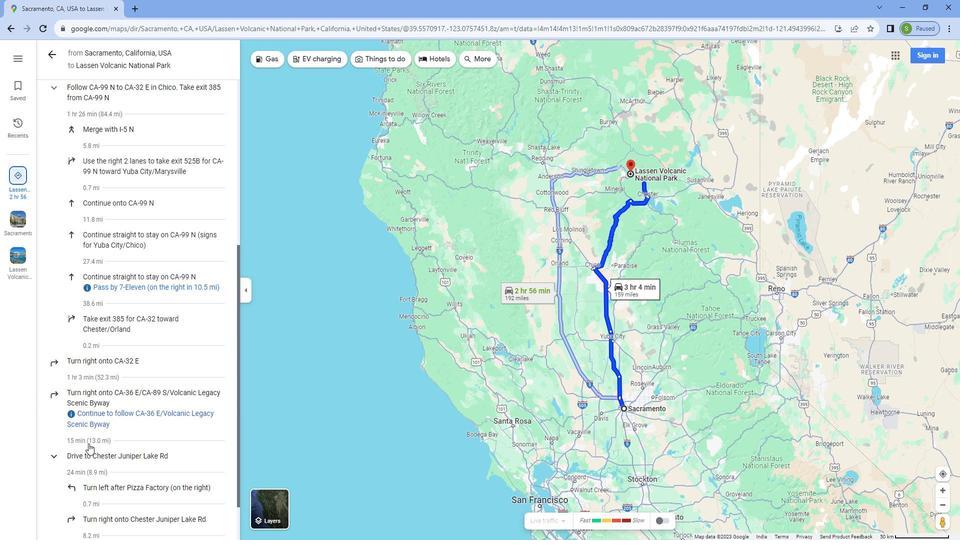 
Action: Mouse scrolled (735, 436) with delta (0, 0)
Screenshot: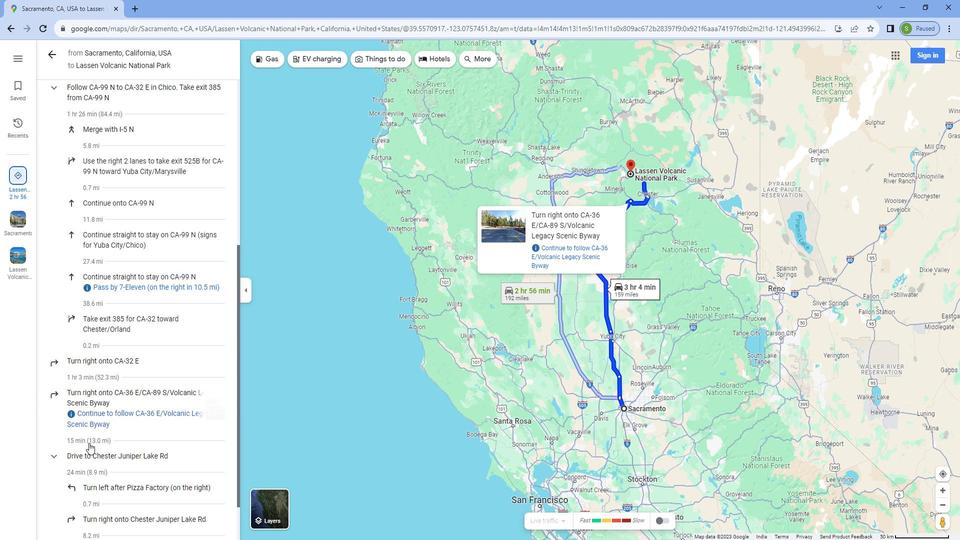 
Action: Mouse scrolled (735, 436) with delta (0, 0)
Screenshot: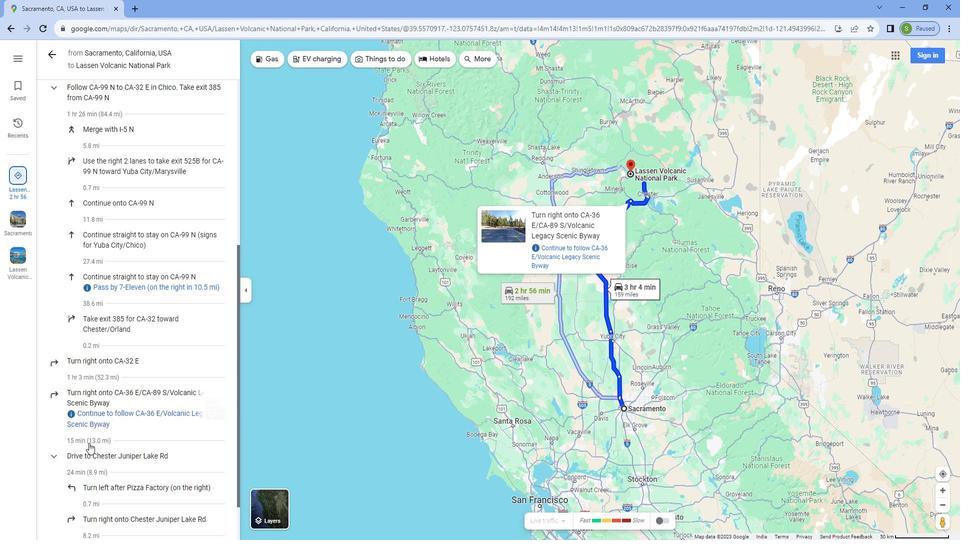 
Action: Mouse scrolled (735, 436) with delta (0, 0)
Screenshot: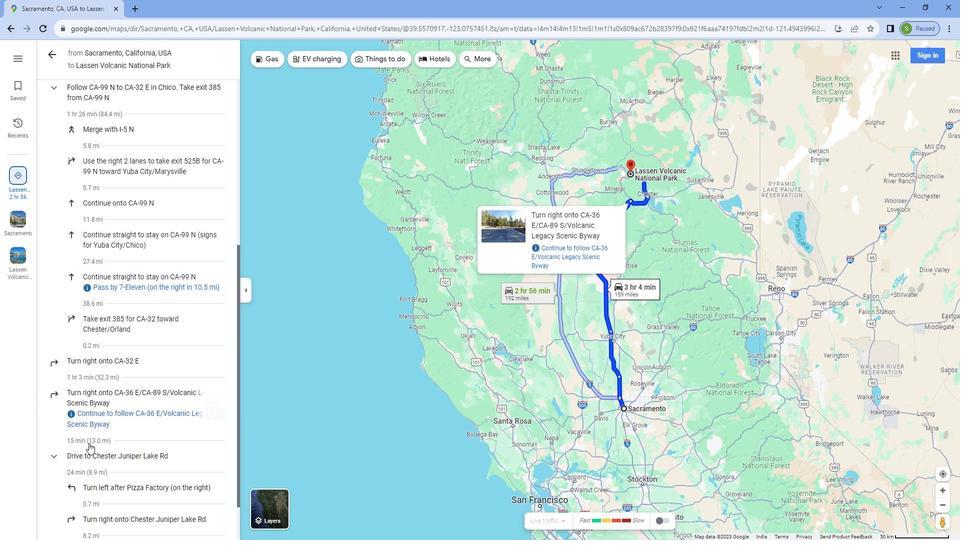 
Action: Mouse moved to (744, 421)
Screenshot: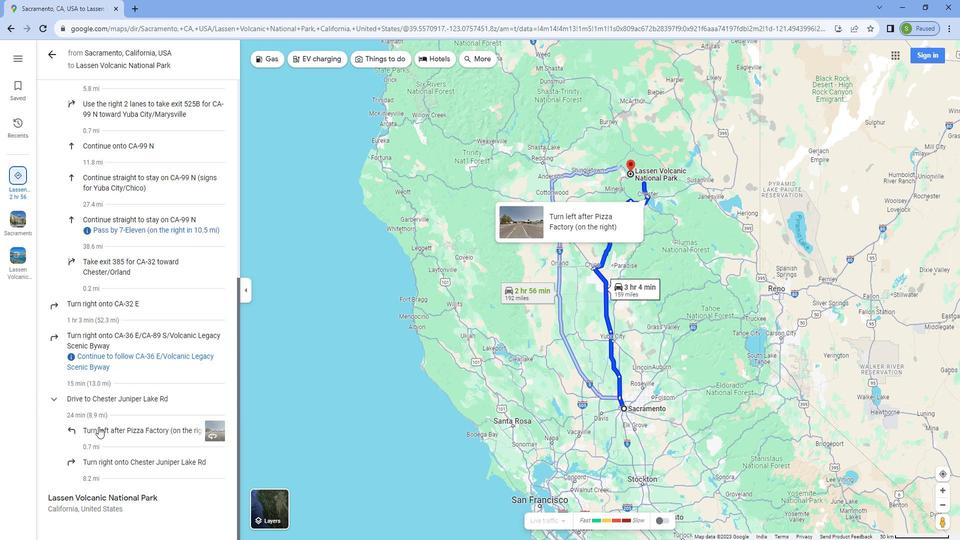 
Action: Mouse scrolled (744, 421) with delta (0, 0)
Screenshot: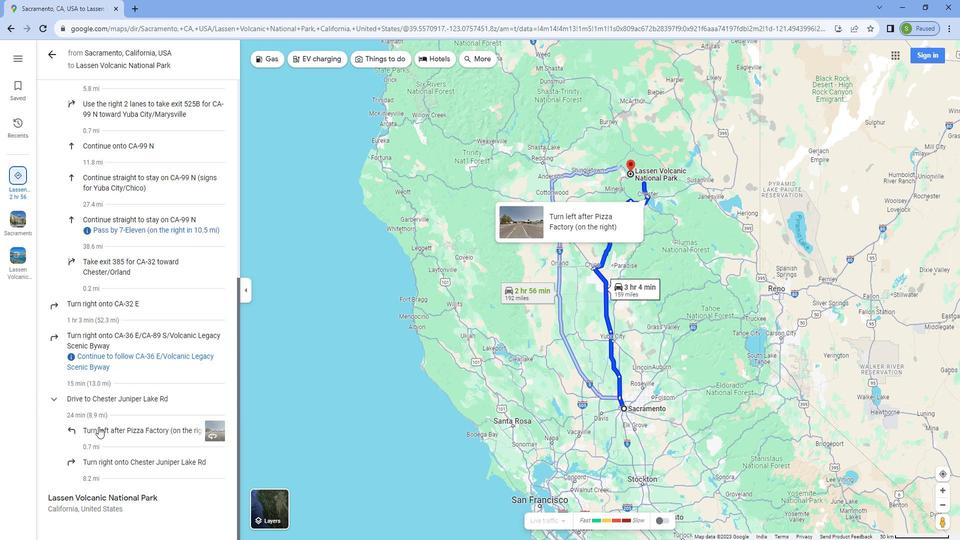 
Action: Mouse moved to (745, 421)
Screenshot: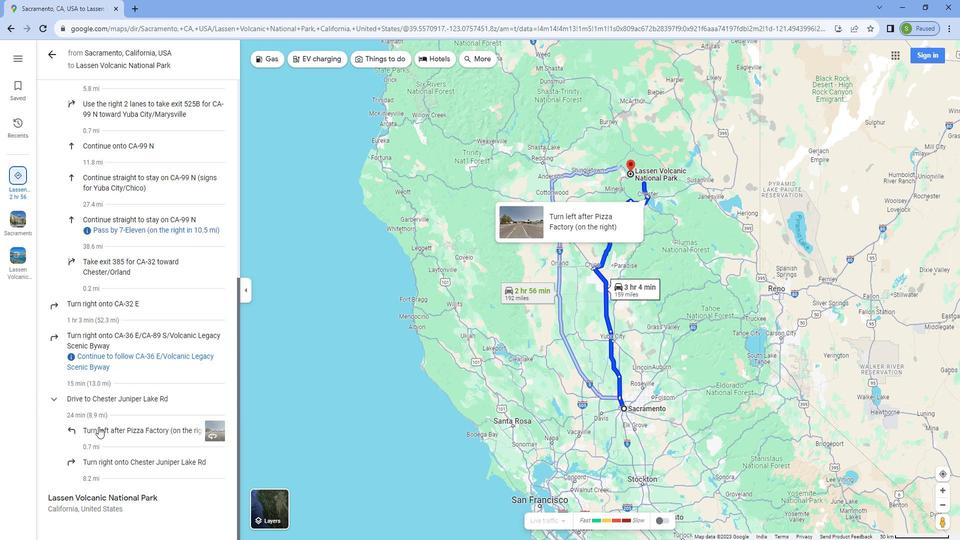 
Action: Mouse scrolled (745, 421) with delta (0, 0)
Screenshot: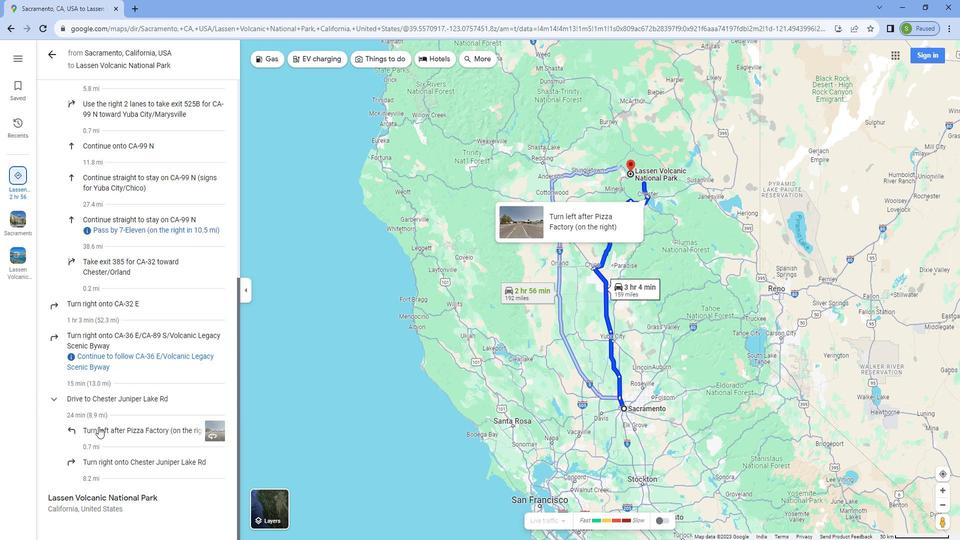 
Action: Mouse moved to (745, 421)
Screenshot: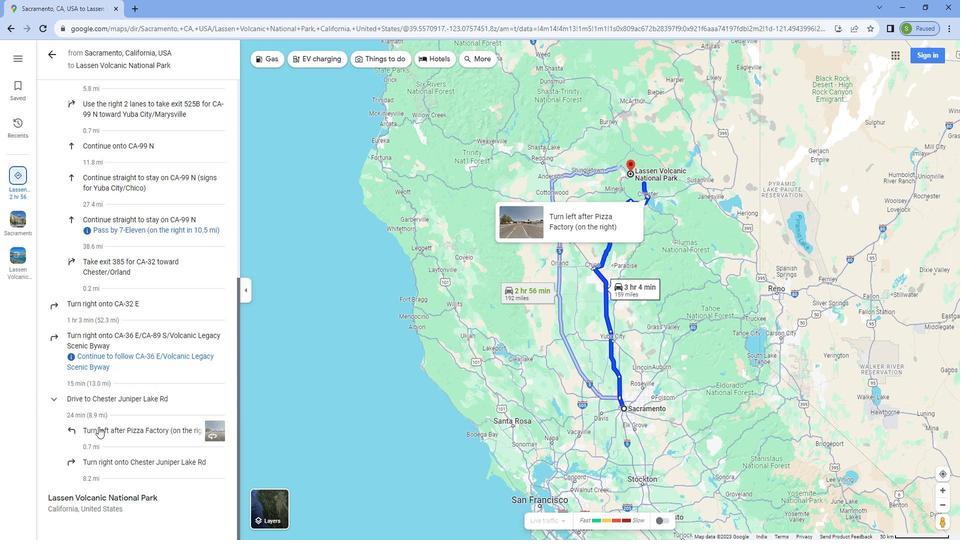 
Action: Mouse scrolled (745, 421) with delta (0, 0)
Screenshot: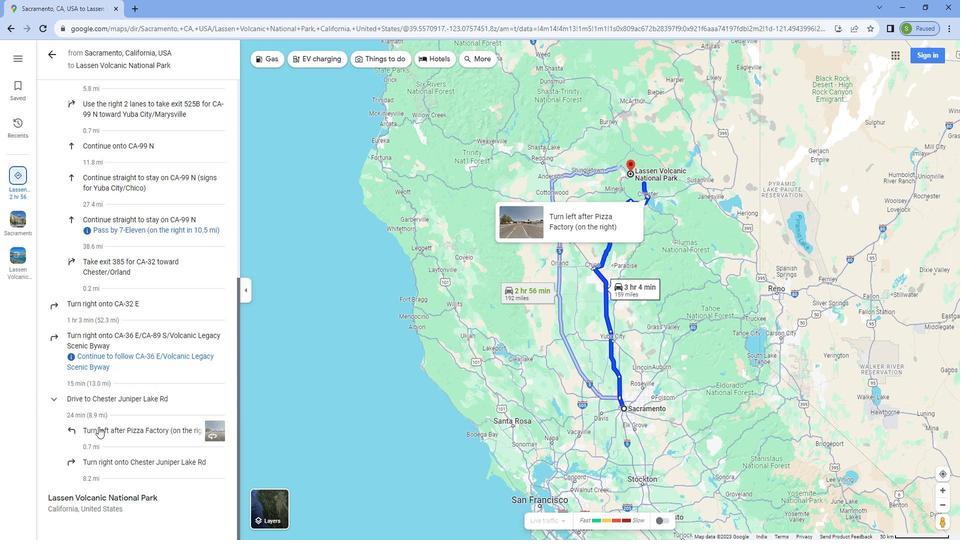 
Action: Mouse moved to (749, 326)
Screenshot: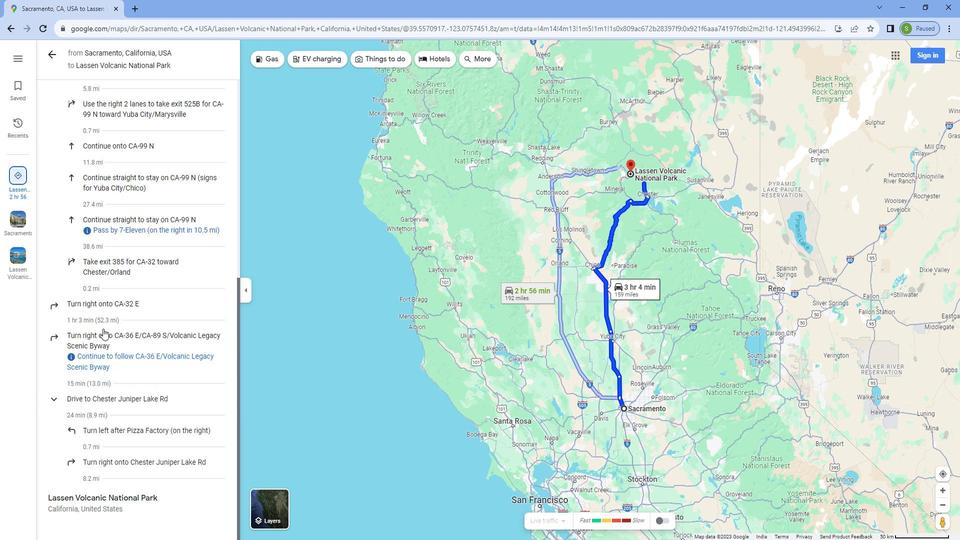 
Action: Mouse scrolled (749, 327) with delta (0, 0)
Screenshot: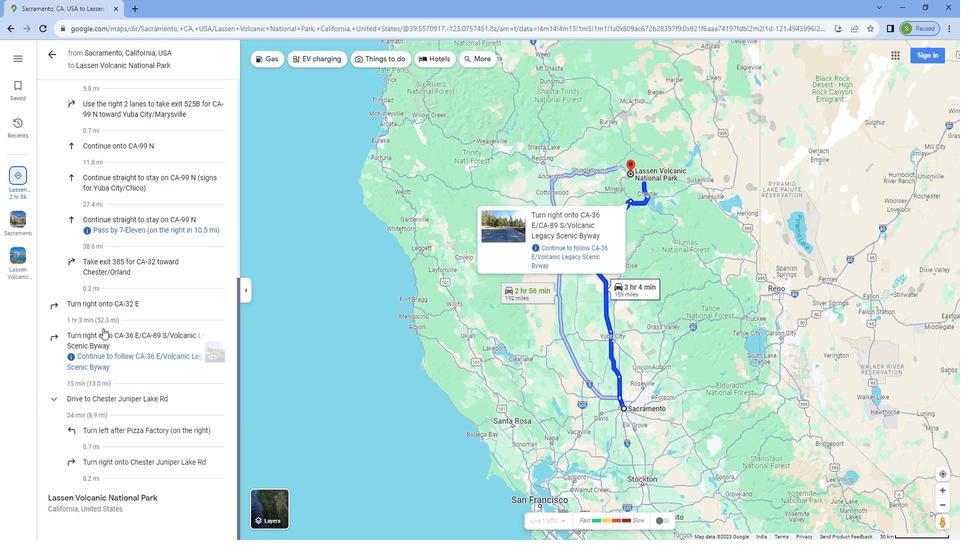 
Action: Mouse scrolled (749, 327) with delta (0, 0)
Screenshot: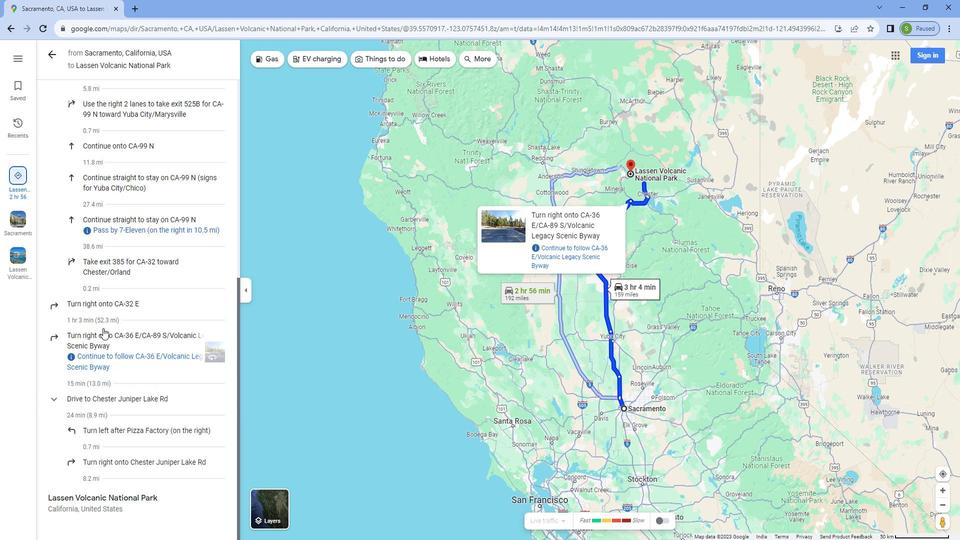 
Action: Mouse scrolled (749, 327) with delta (0, 0)
Screenshot: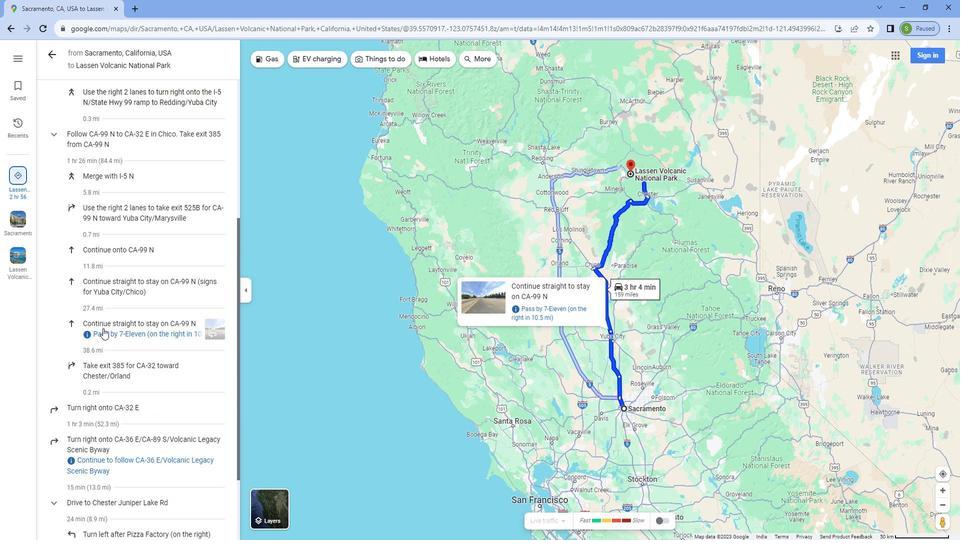 
Action: Mouse scrolled (749, 327) with delta (0, 0)
Screenshot: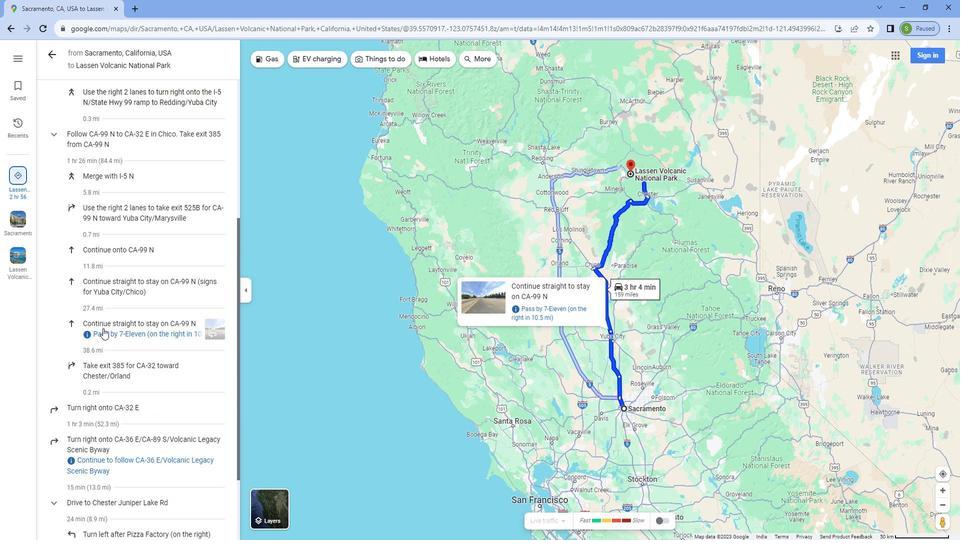 
Action: Mouse scrolled (749, 327) with delta (0, 0)
Screenshot: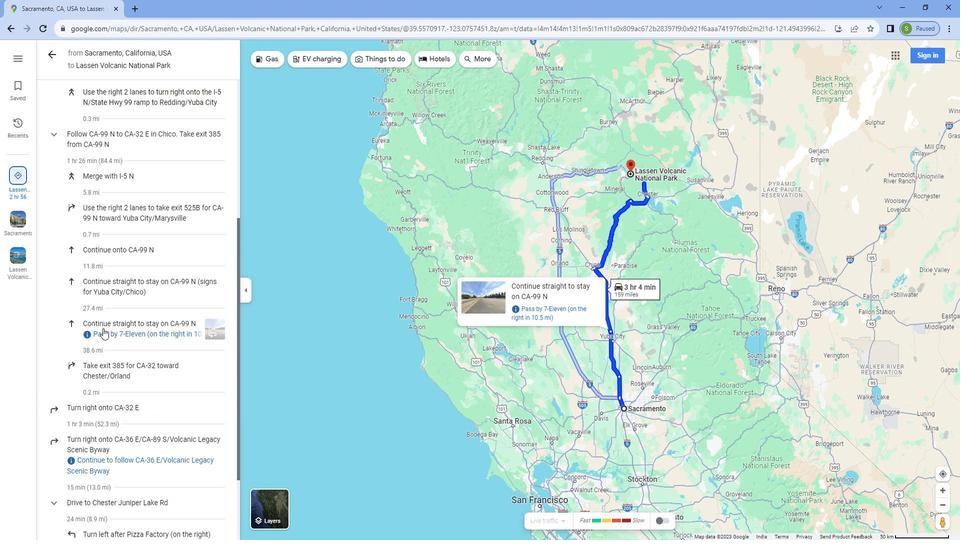 
Action: Mouse scrolled (749, 327) with delta (0, 0)
Screenshot: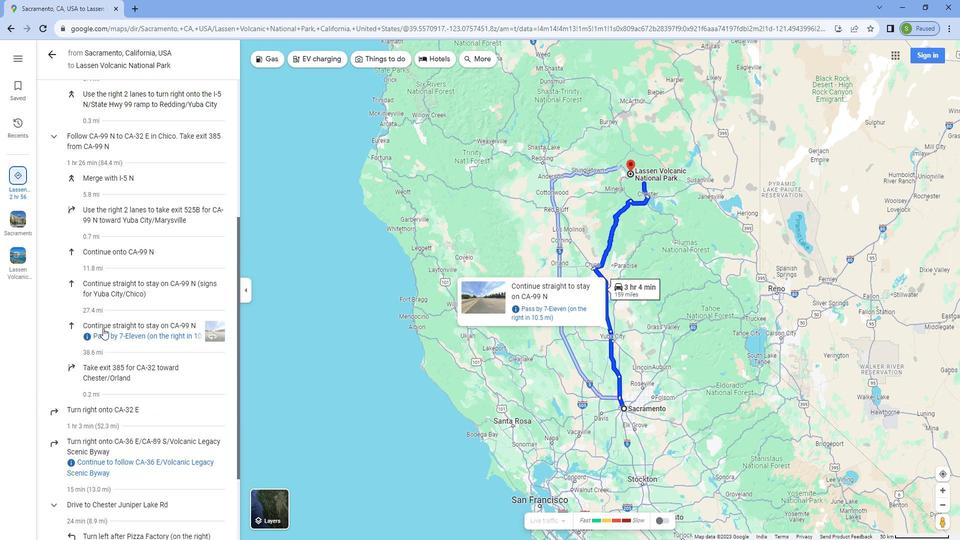 
Action: Mouse scrolled (749, 327) with delta (0, 0)
Screenshot: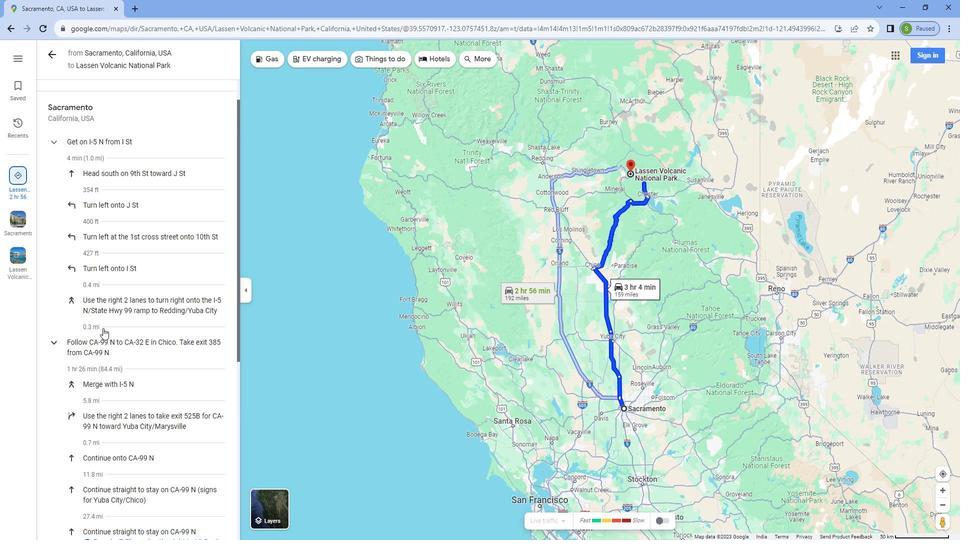 
Action: Mouse scrolled (749, 327) with delta (0, 0)
Screenshot: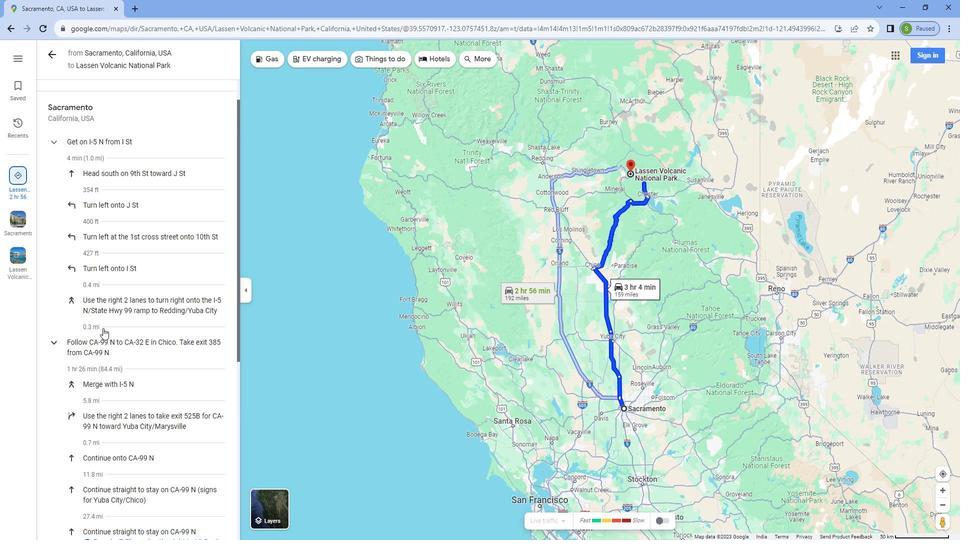
Action: Mouse scrolled (749, 327) with delta (0, 0)
Screenshot: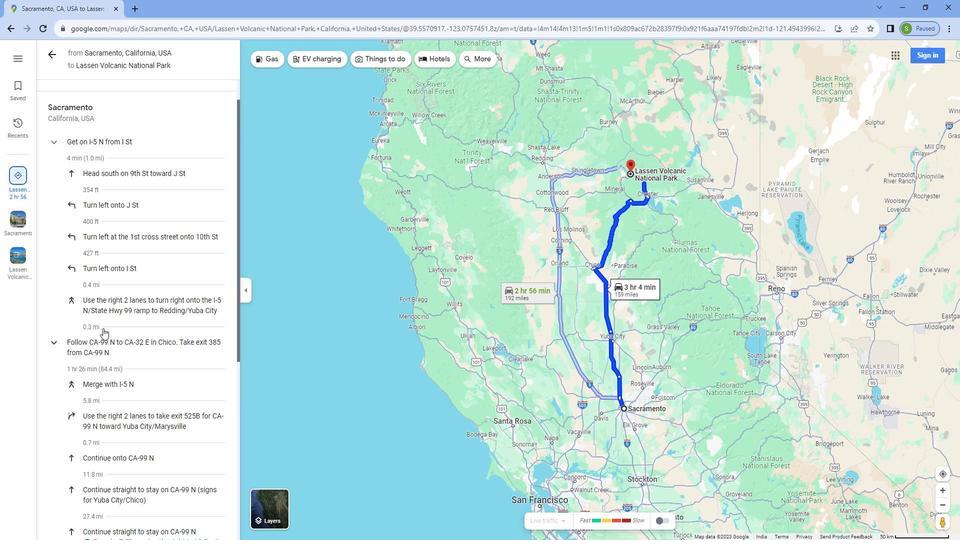 
Action: Mouse scrolled (749, 327) with delta (0, 0)
Screenshot: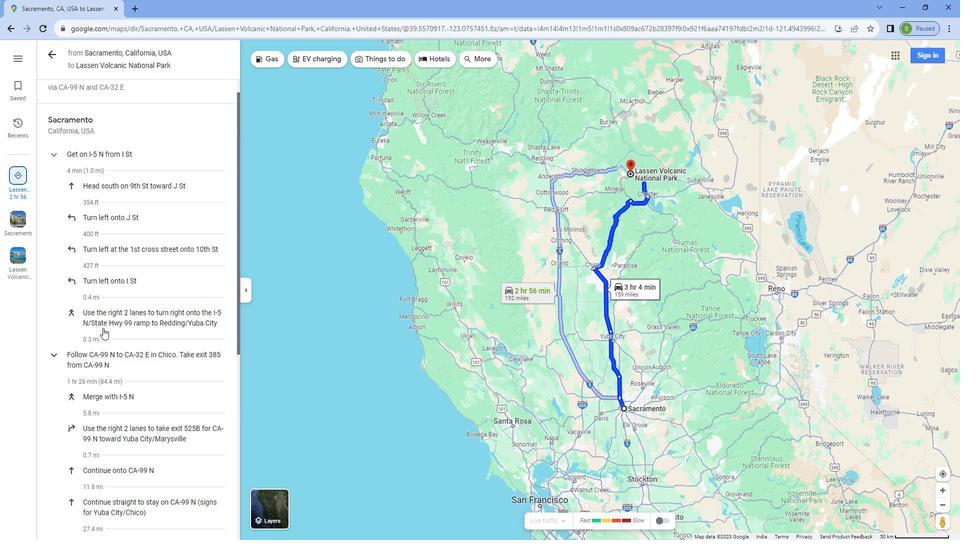 
Action: Mouse moved to (695, 61)
Screenshot: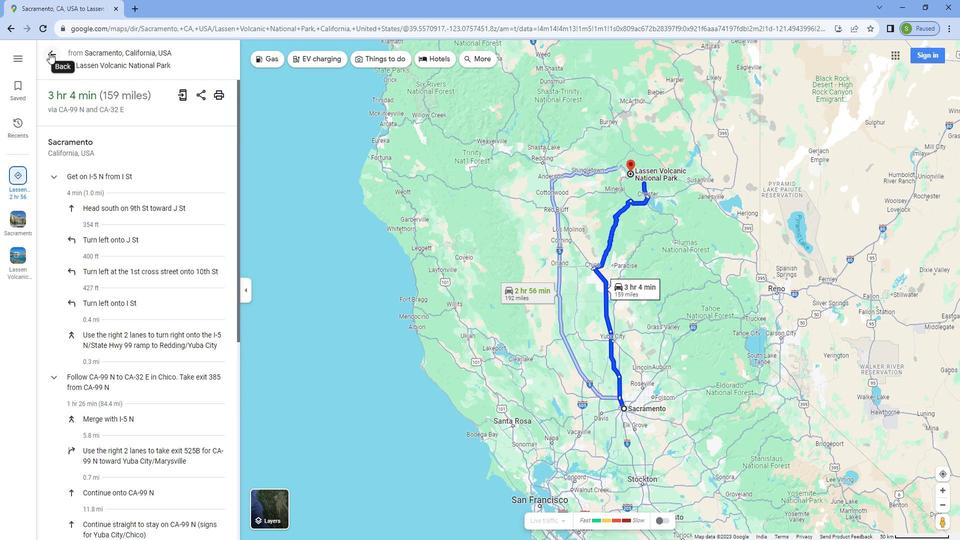 
Action: Mouse pressed left at (695, 61)
Screenshot: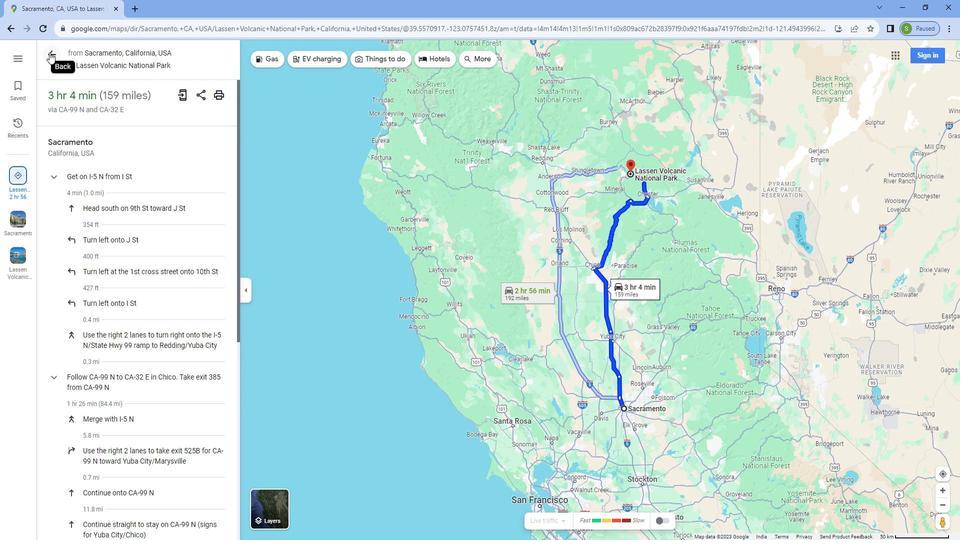 
Action: Mouse moved to (980, 255)
Screenshot: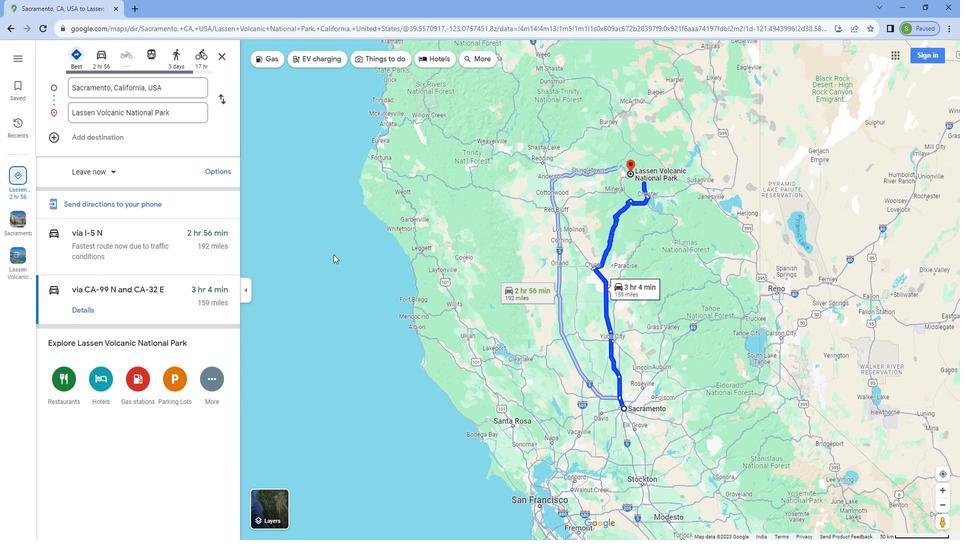 
